Task: Create a due date automation trigger when advanced on, on the tuesday of the week before a card is due add content without an empty description at 11:00 AM.
Action: Mouse moved to (1364, 105)
Screenshot: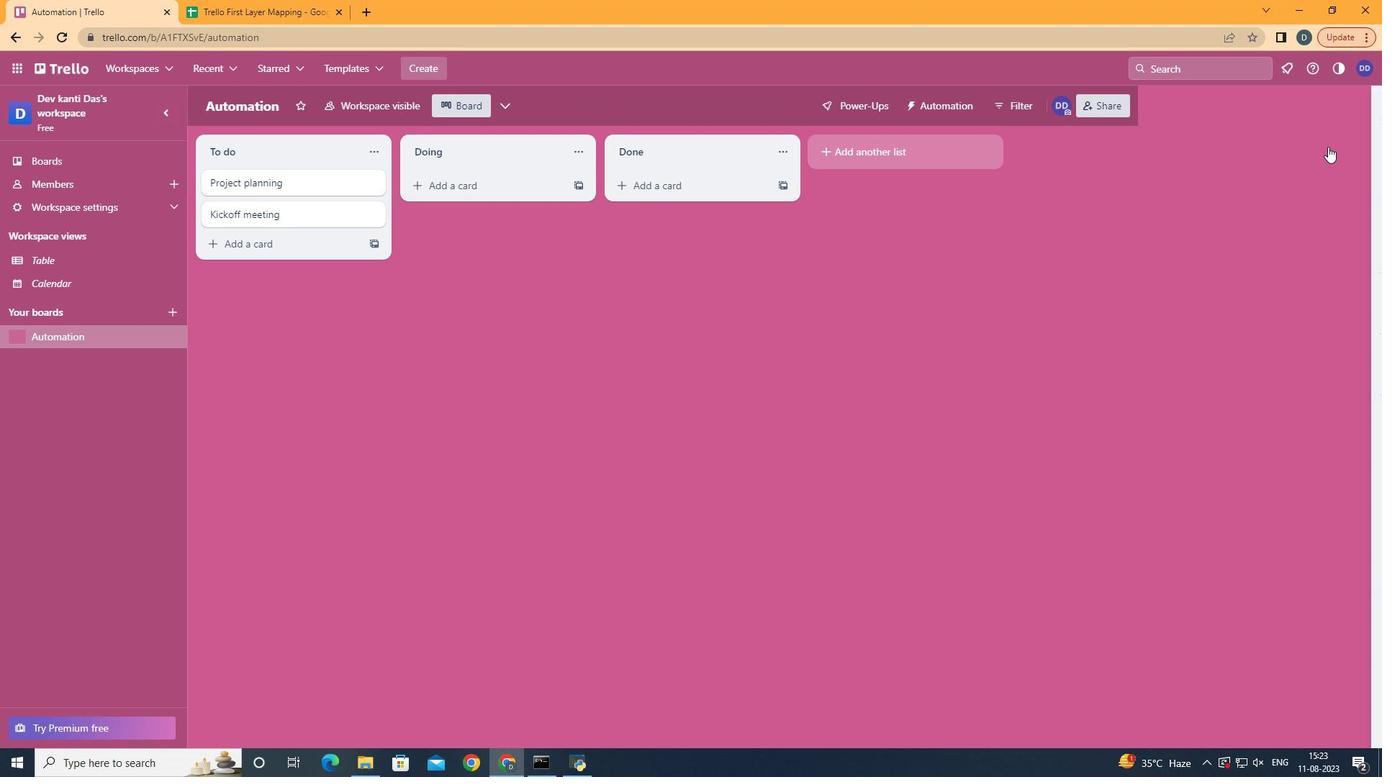 
Action: Mouse pressed left at (1364, 105)
Screenshot: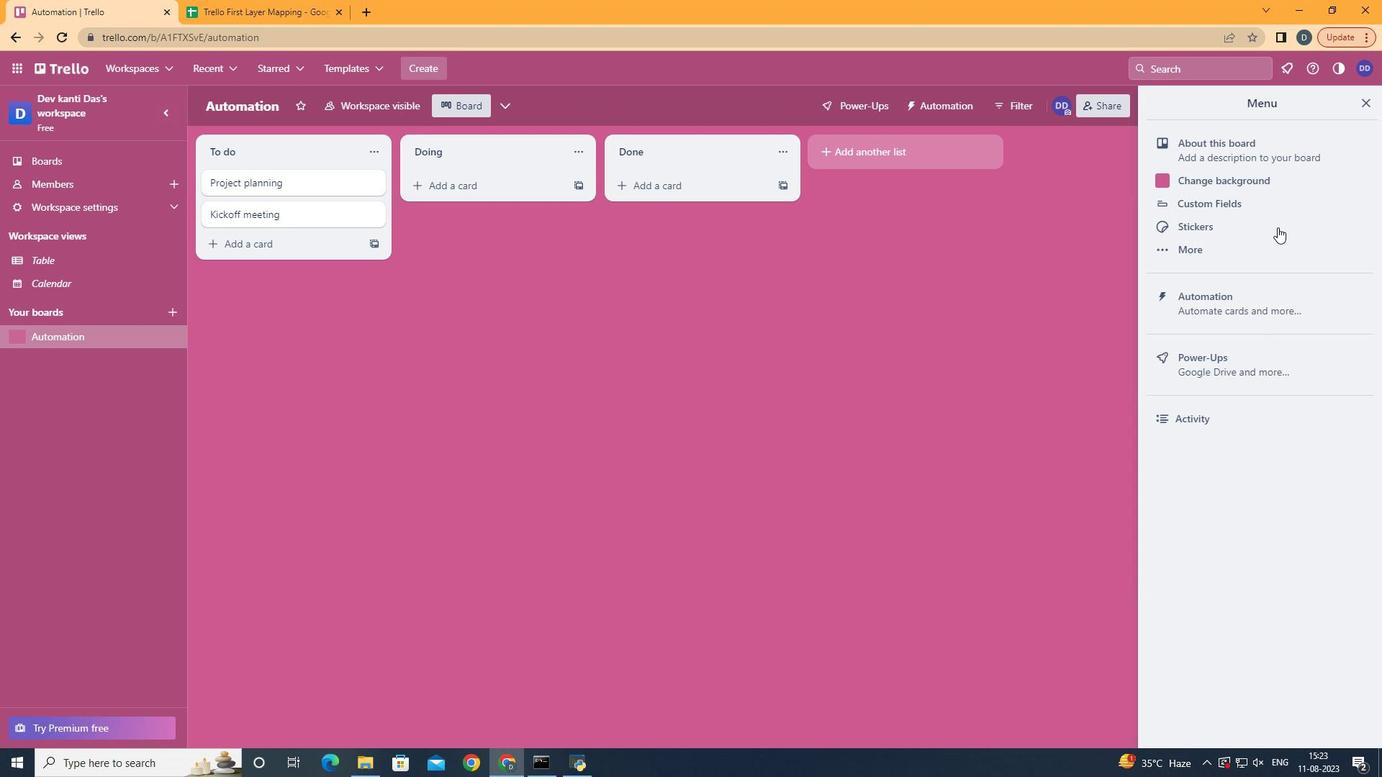 
Action: Mouse moved to (1237, 299)
Screenshot: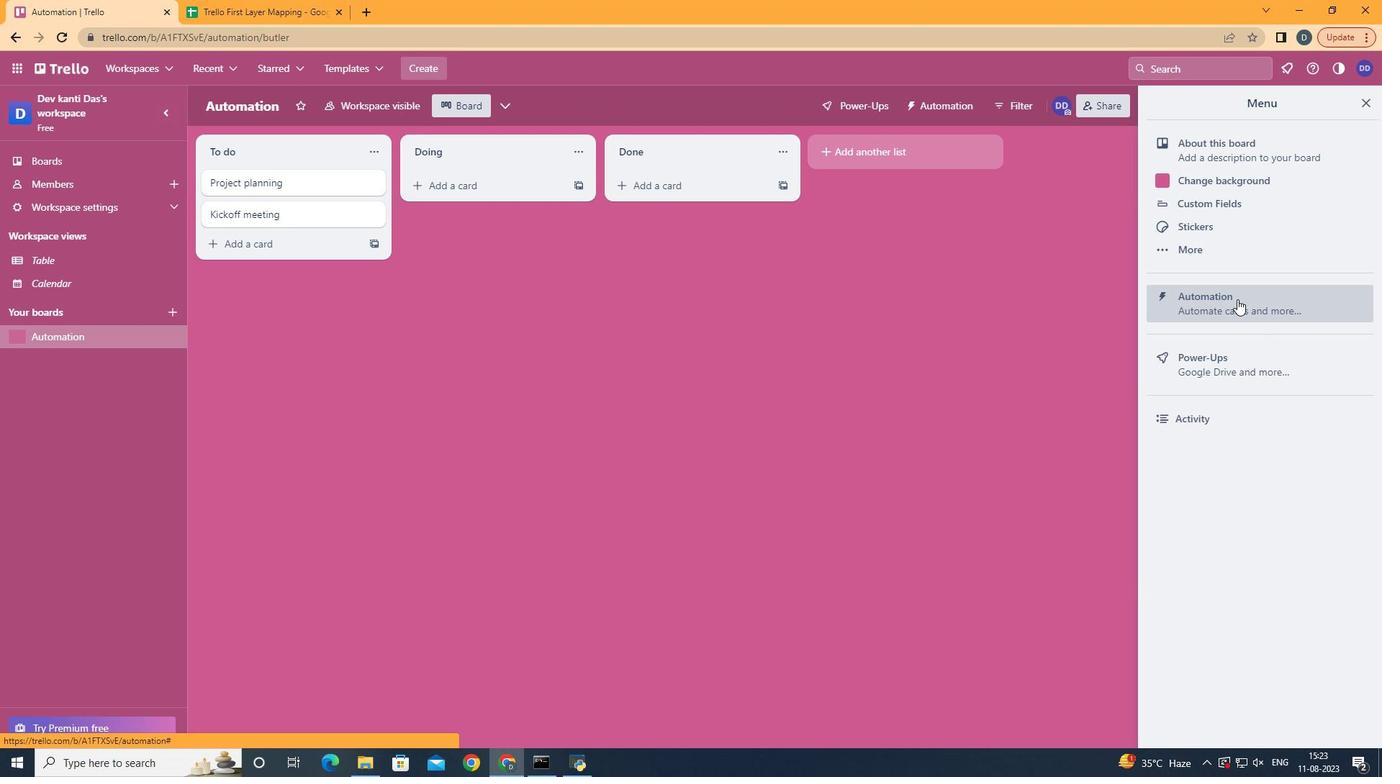 
Action: Mouse pressed left at (1237, 299)
Screenshot: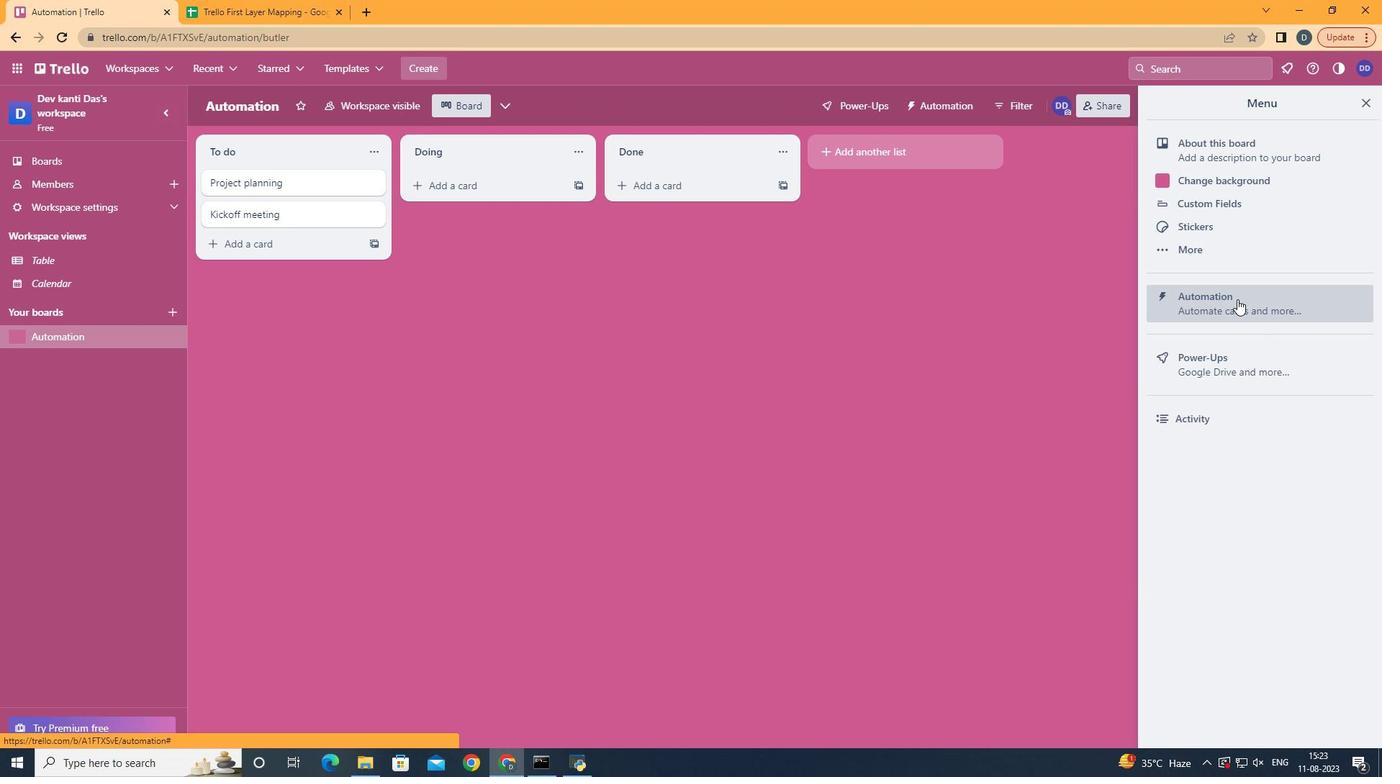 
Action: Mouse moved to (225, 284)
Screenshot: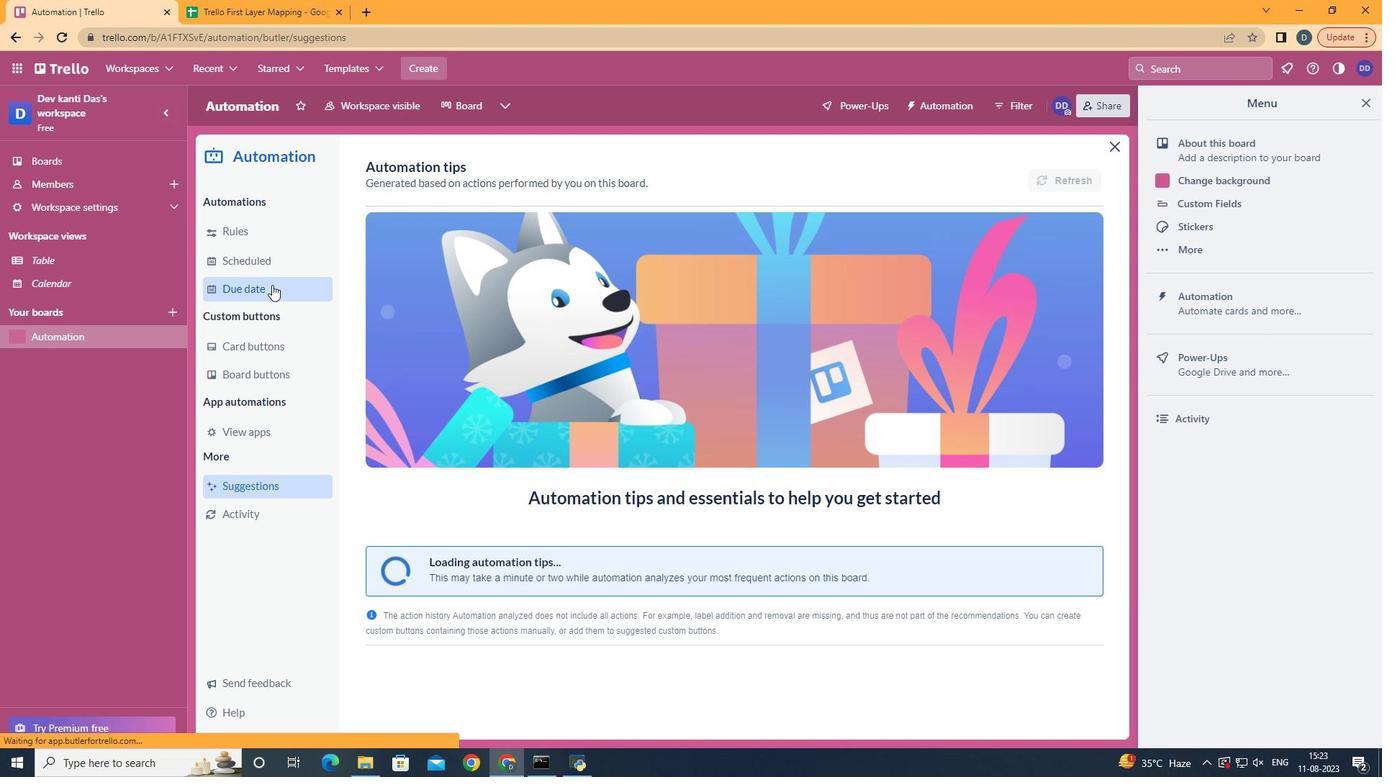 
Action: Mouse pressed left at (225, 284)
Screenshot: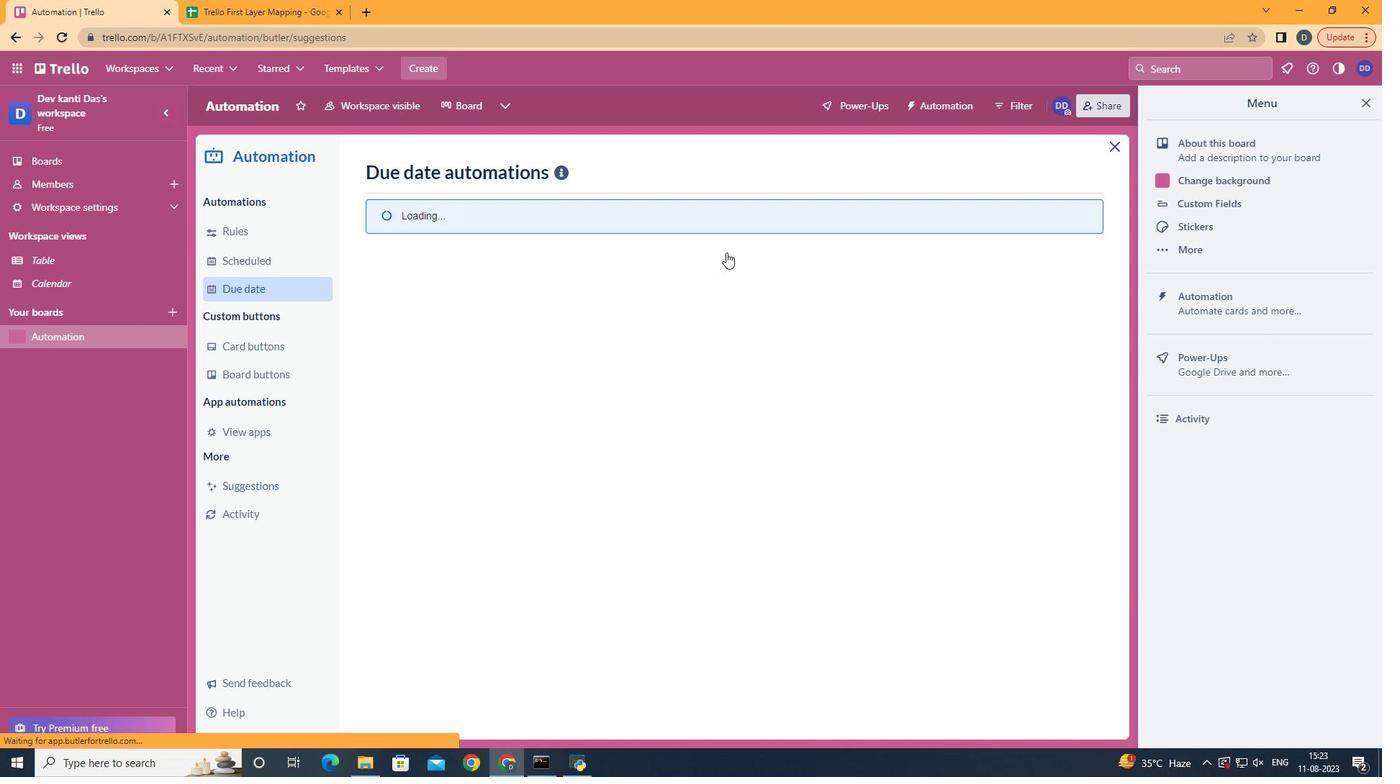 
Action: Mouse moved to (989, 174)
Screenshot: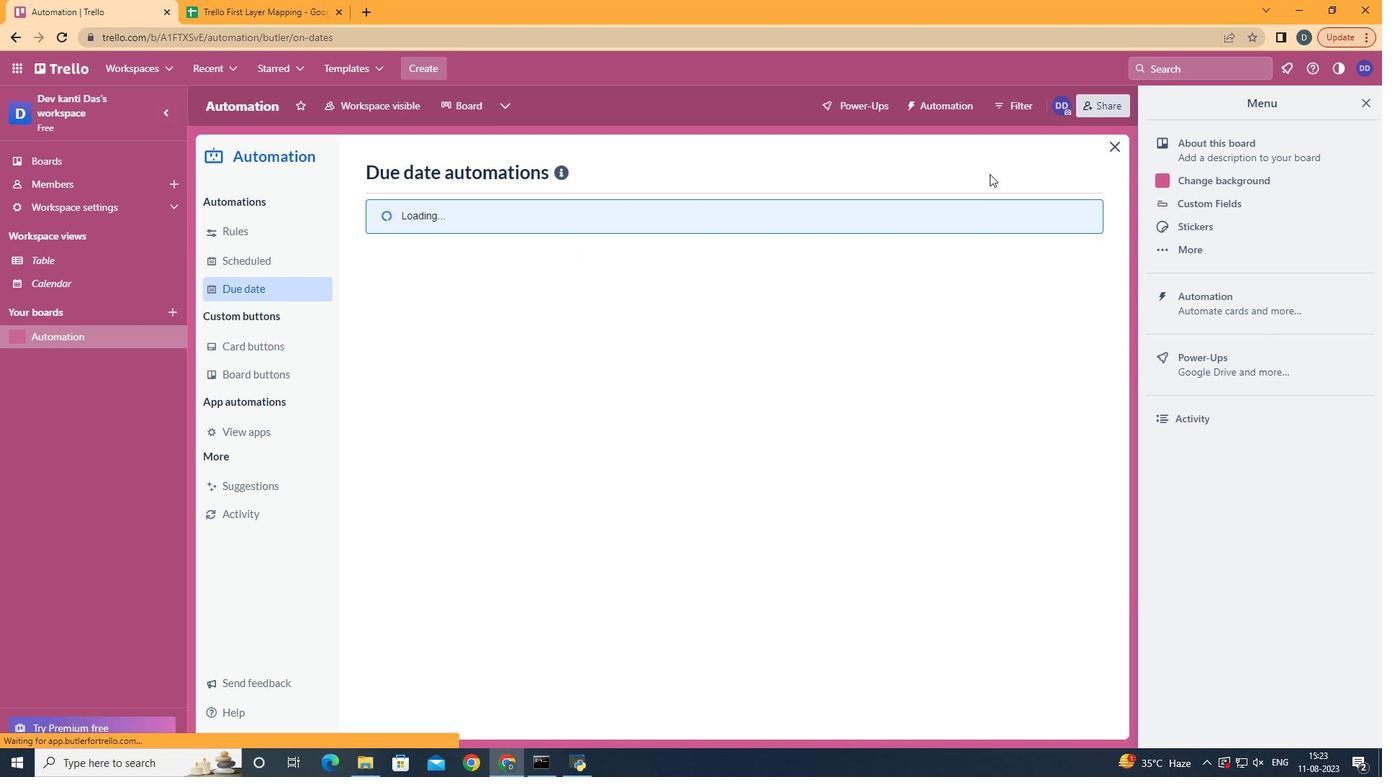 
Action: Mouse pressed left at (989, 174)
Screenshot: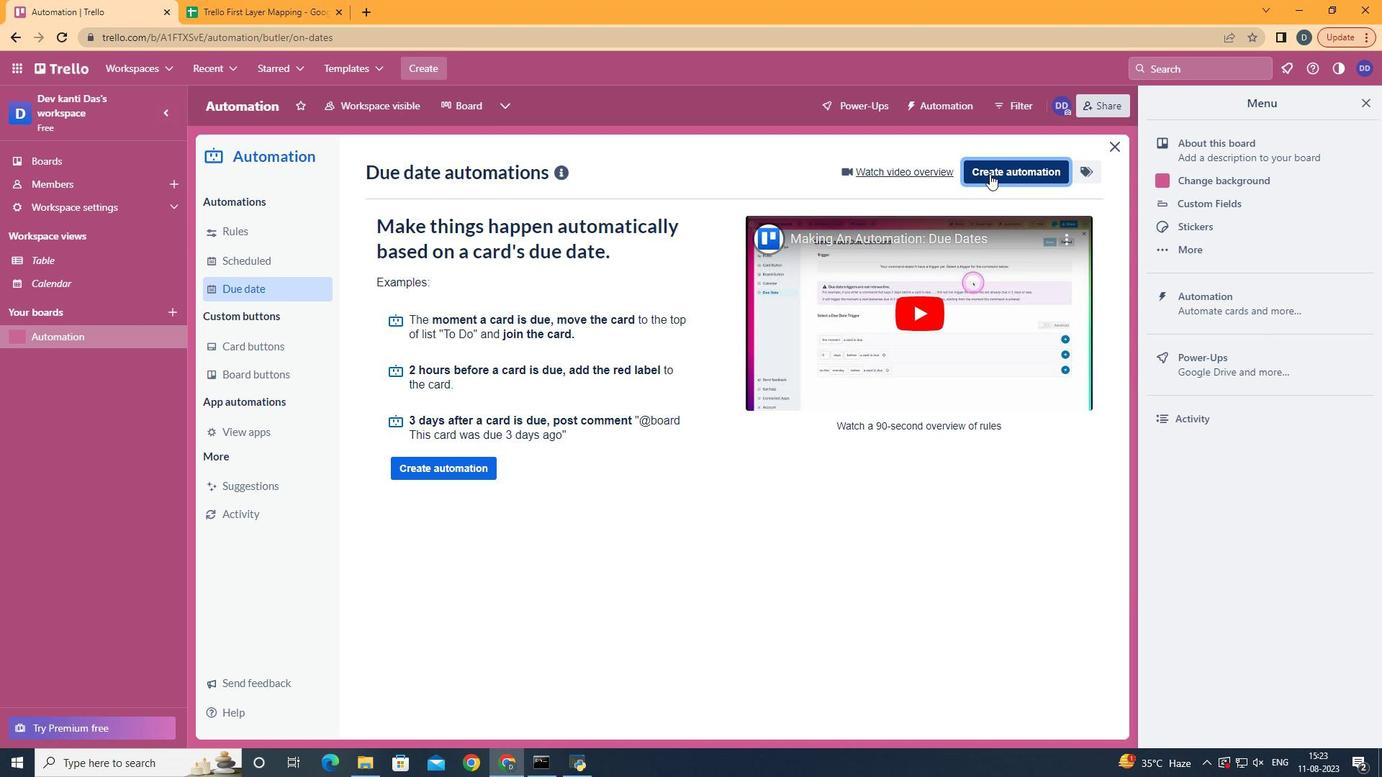 
Action: Mouse moved to (765, 311)
Screenshot: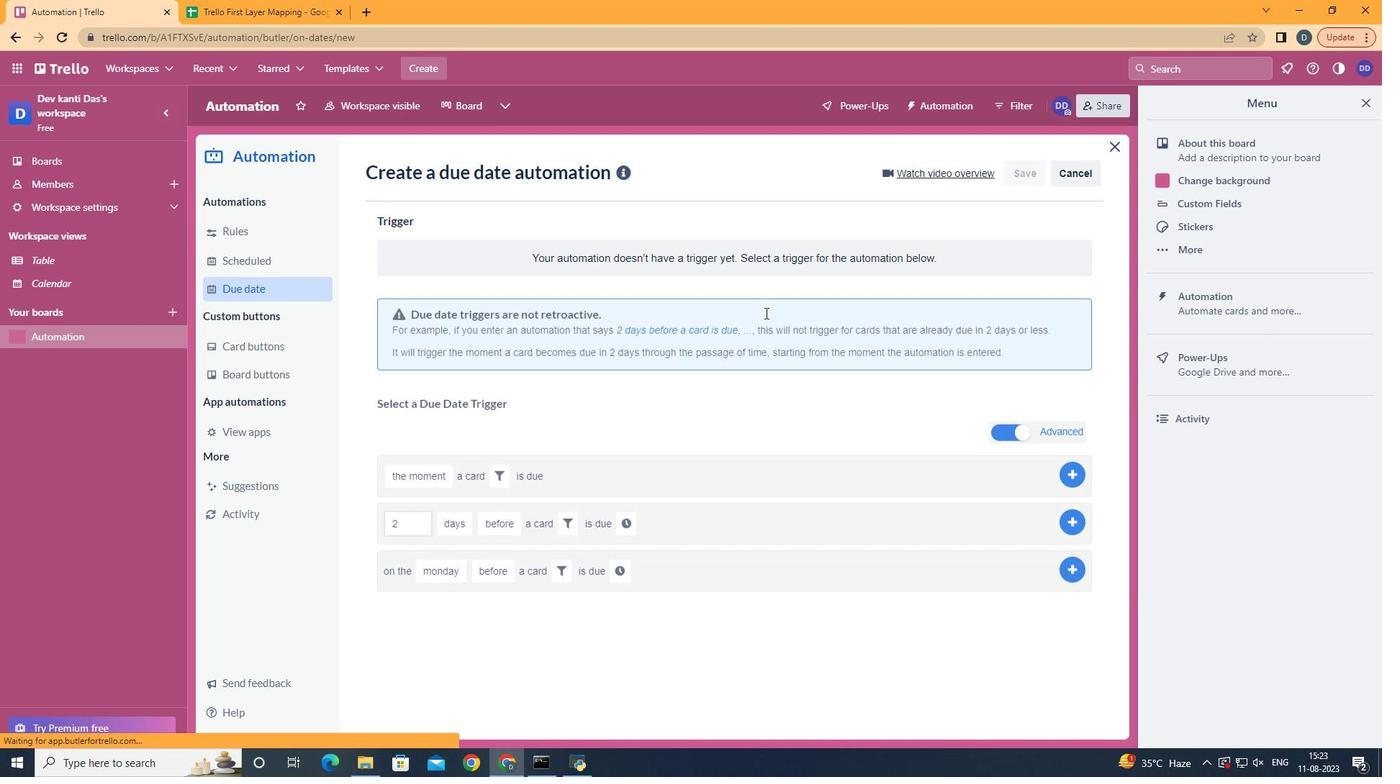 
Action: Mouse pressed left at (765, 311)
Screenshot: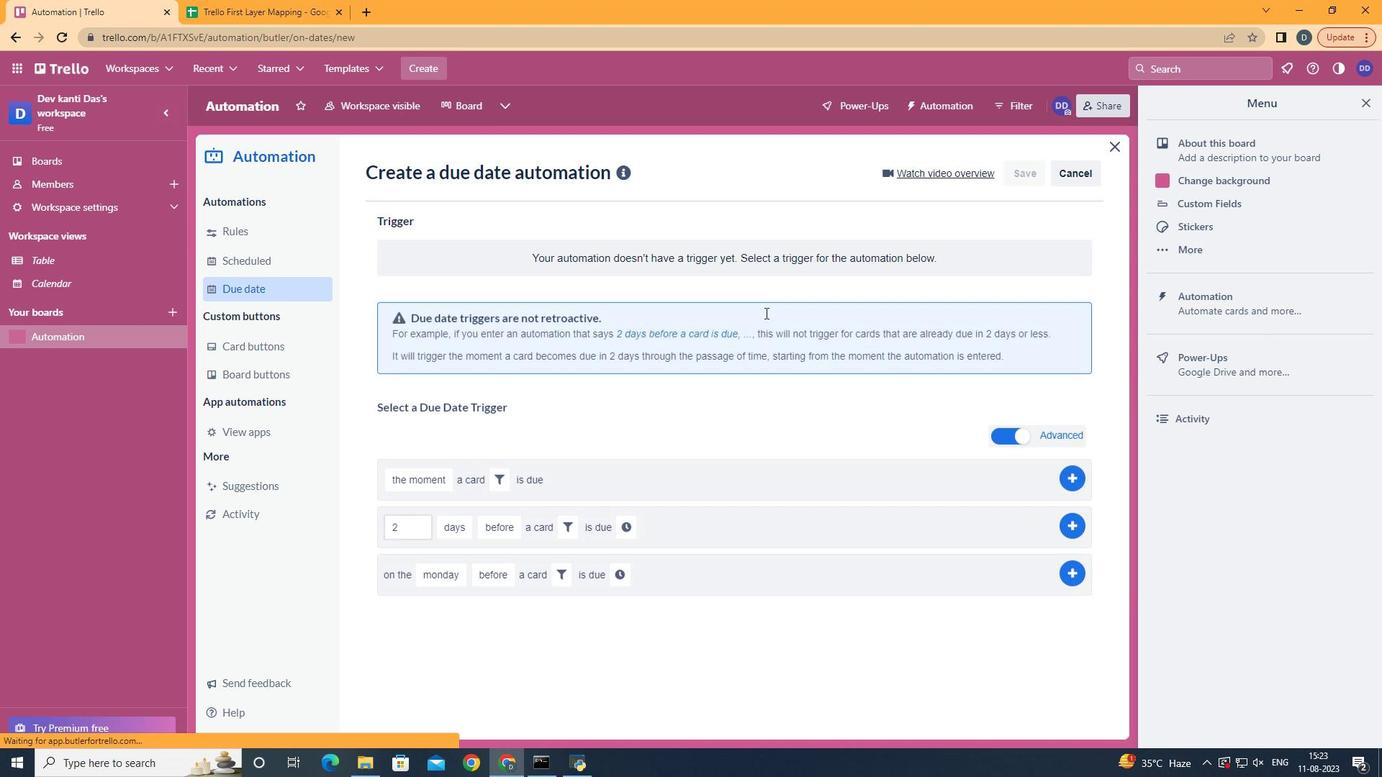 
Action: Mouse moved to (470, 395)
Screenshot: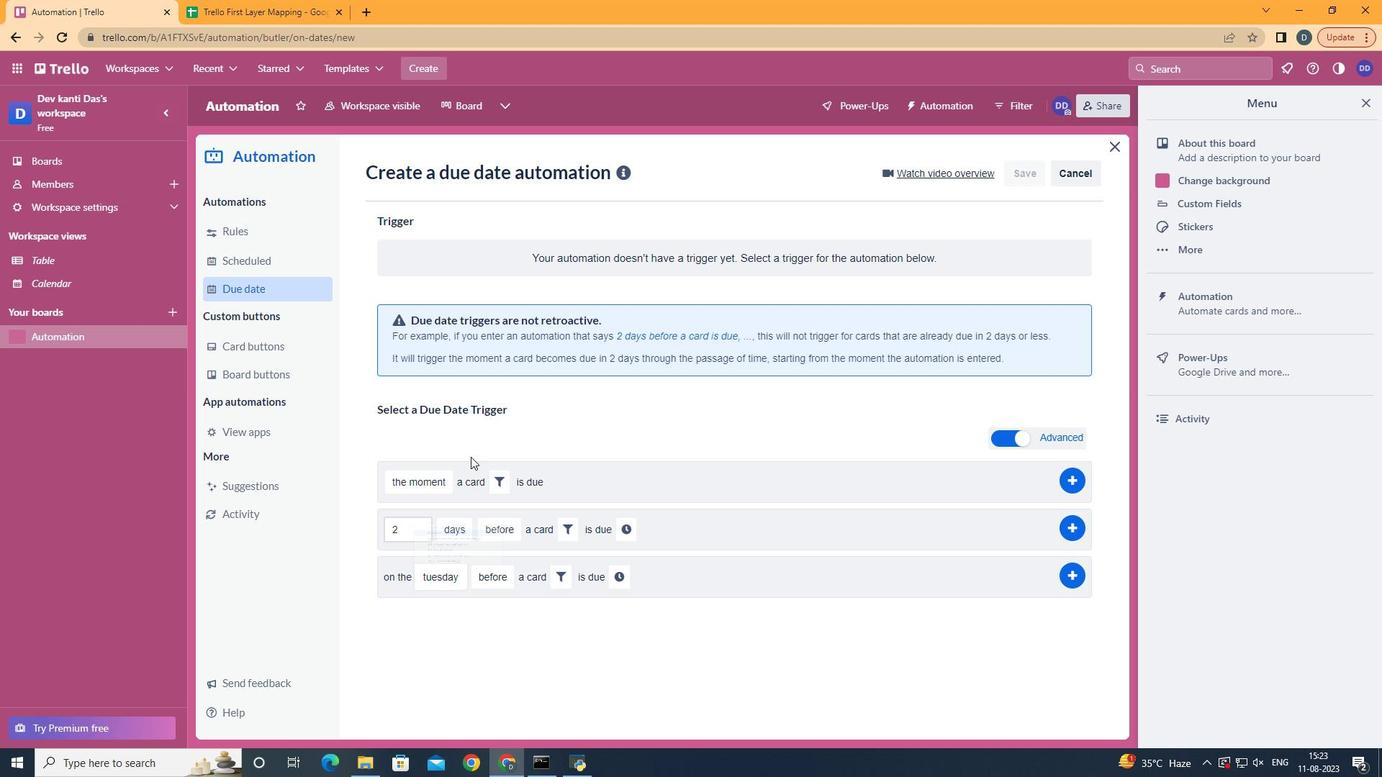 
Action: Mouse pressed left at (470, 395)
Screenshot: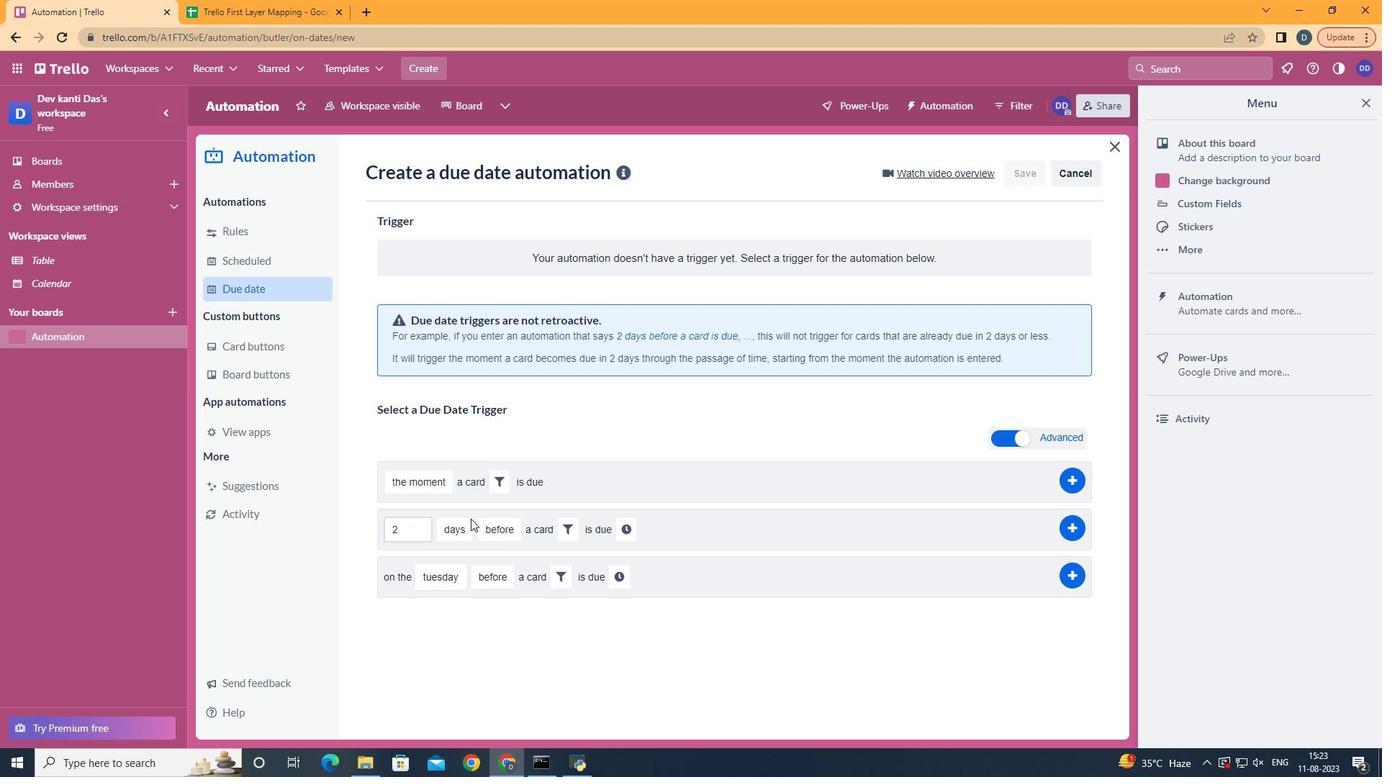 
Action: Mouse moved to (502, 688)
Screenshot: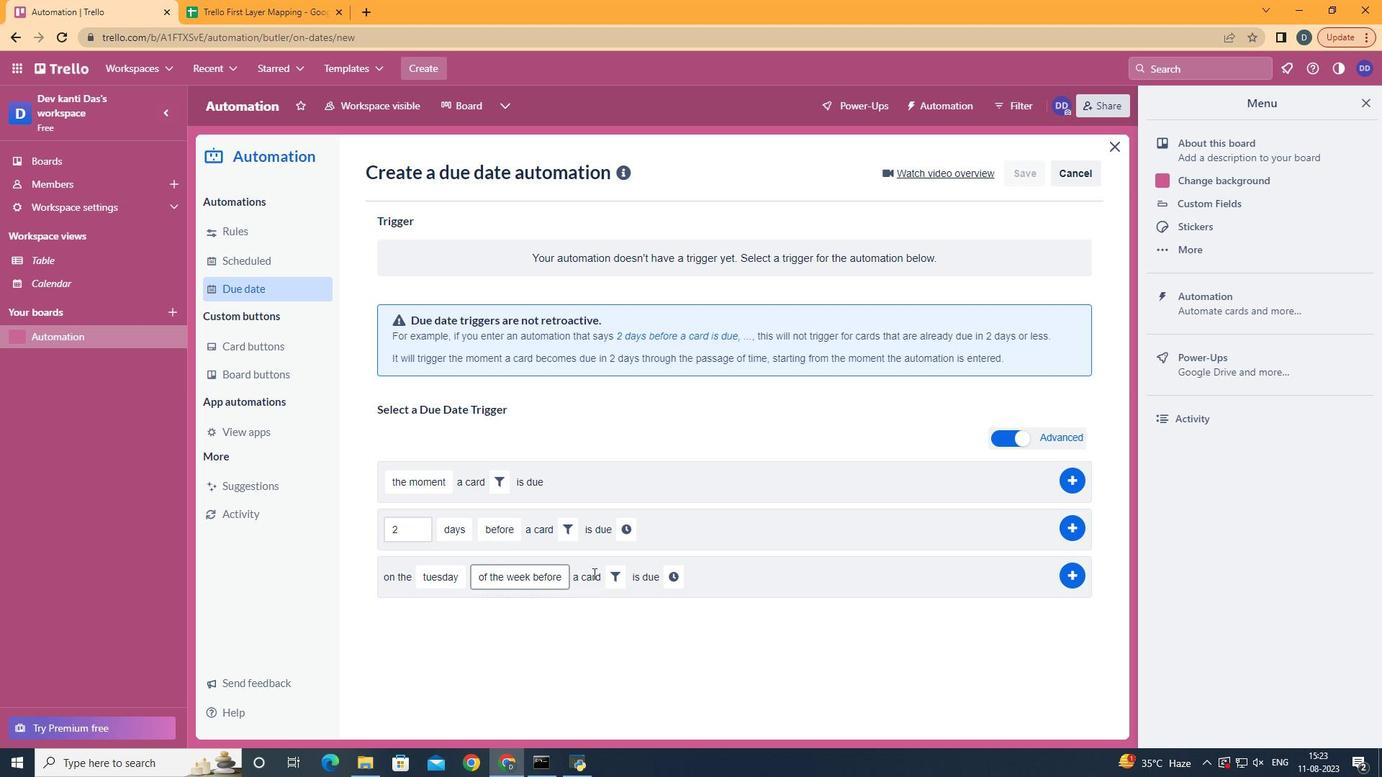 
Action: Mouse pressed left at (502, 688)
Screenshot: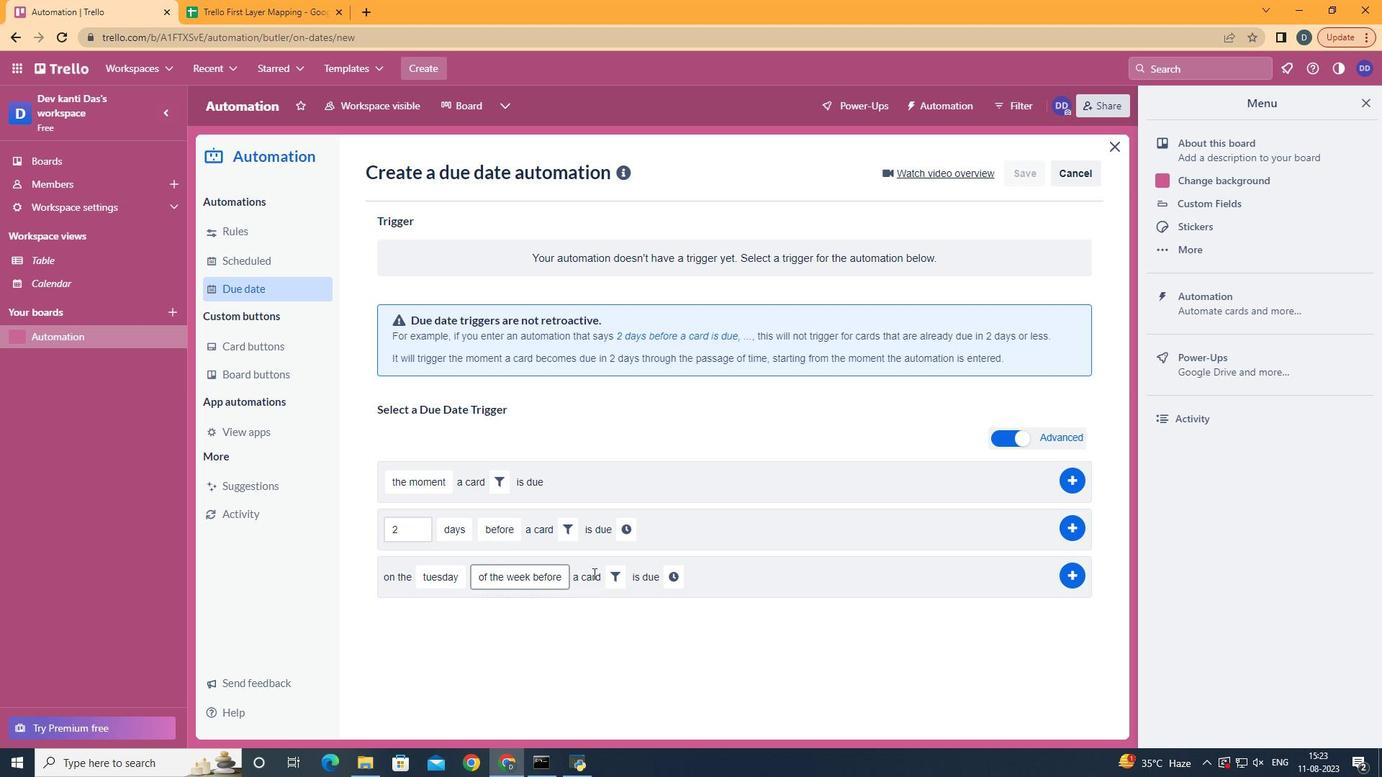 
Action: Mouse moved to (623, 580)
Screenshot: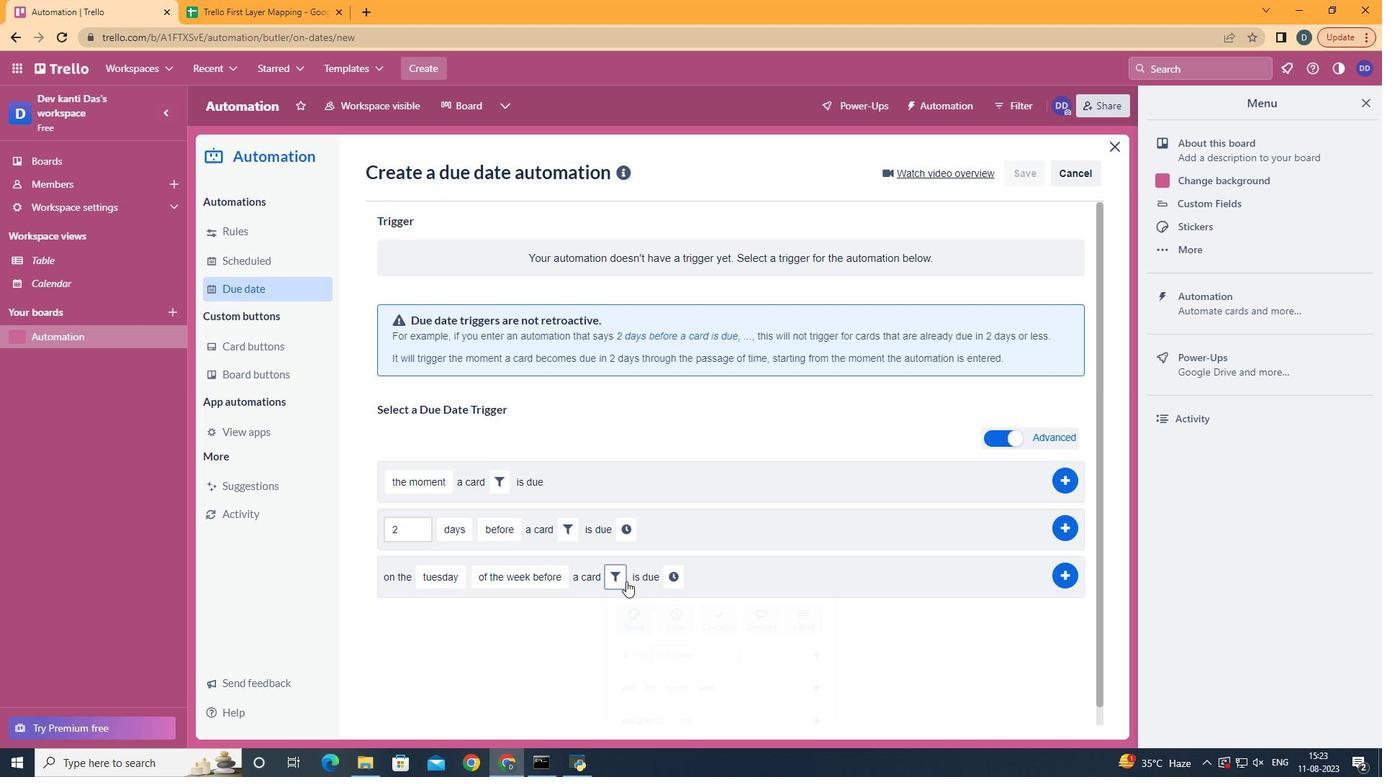 
Action: Mouse pressed left at (623, 580)
Screenshot: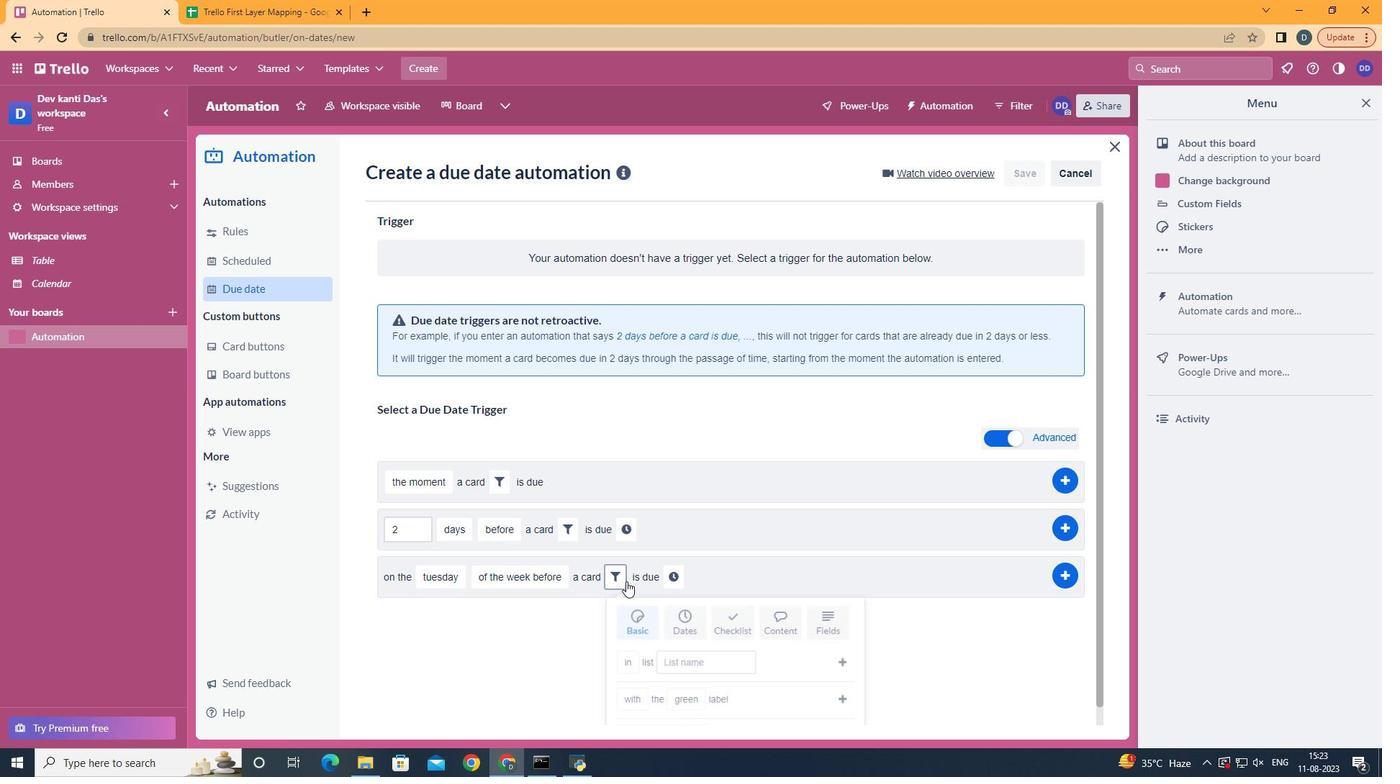 
Action: Mouse moved to (794, 625)
Screenshot: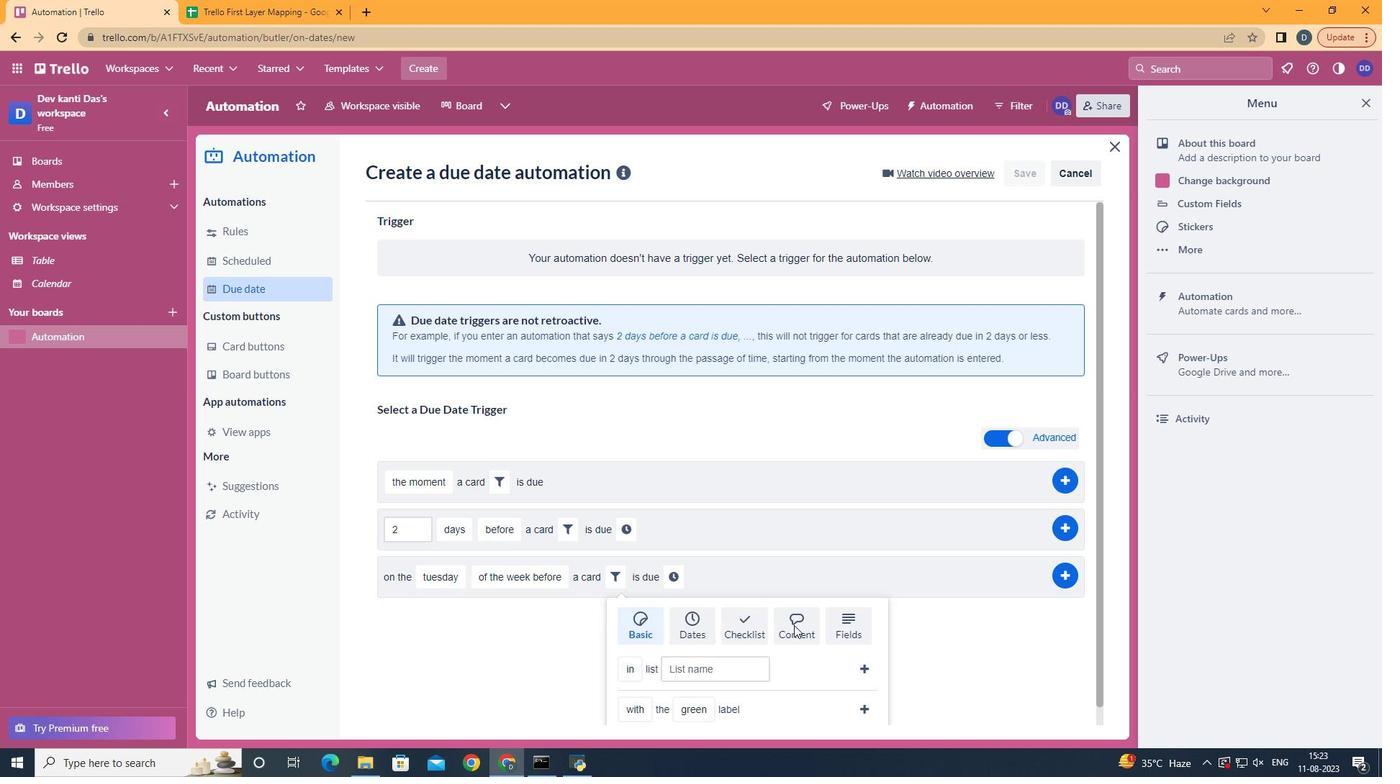 
Action: Mouse pressed left at (794, 625)
Screenshot: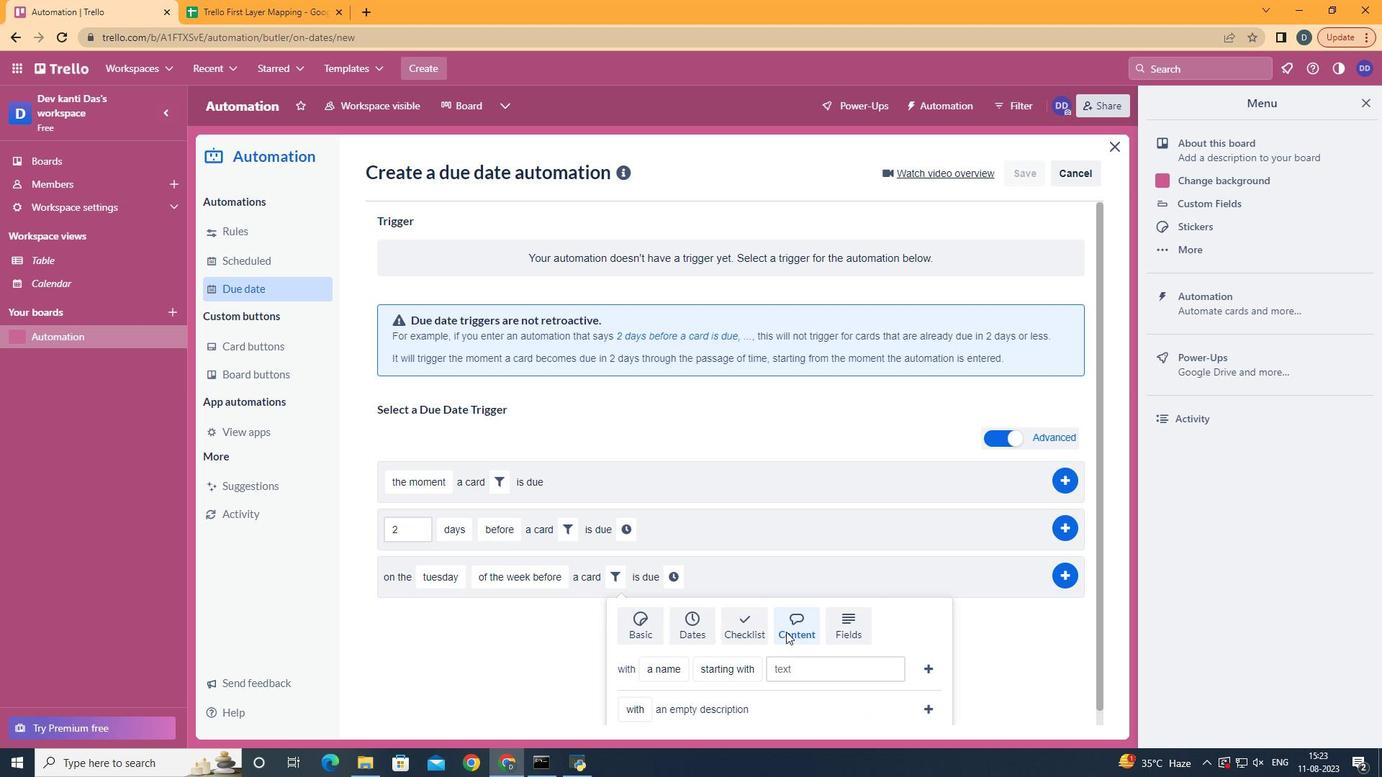 
Action: Mouse moved to (648, 690)
Screenshot: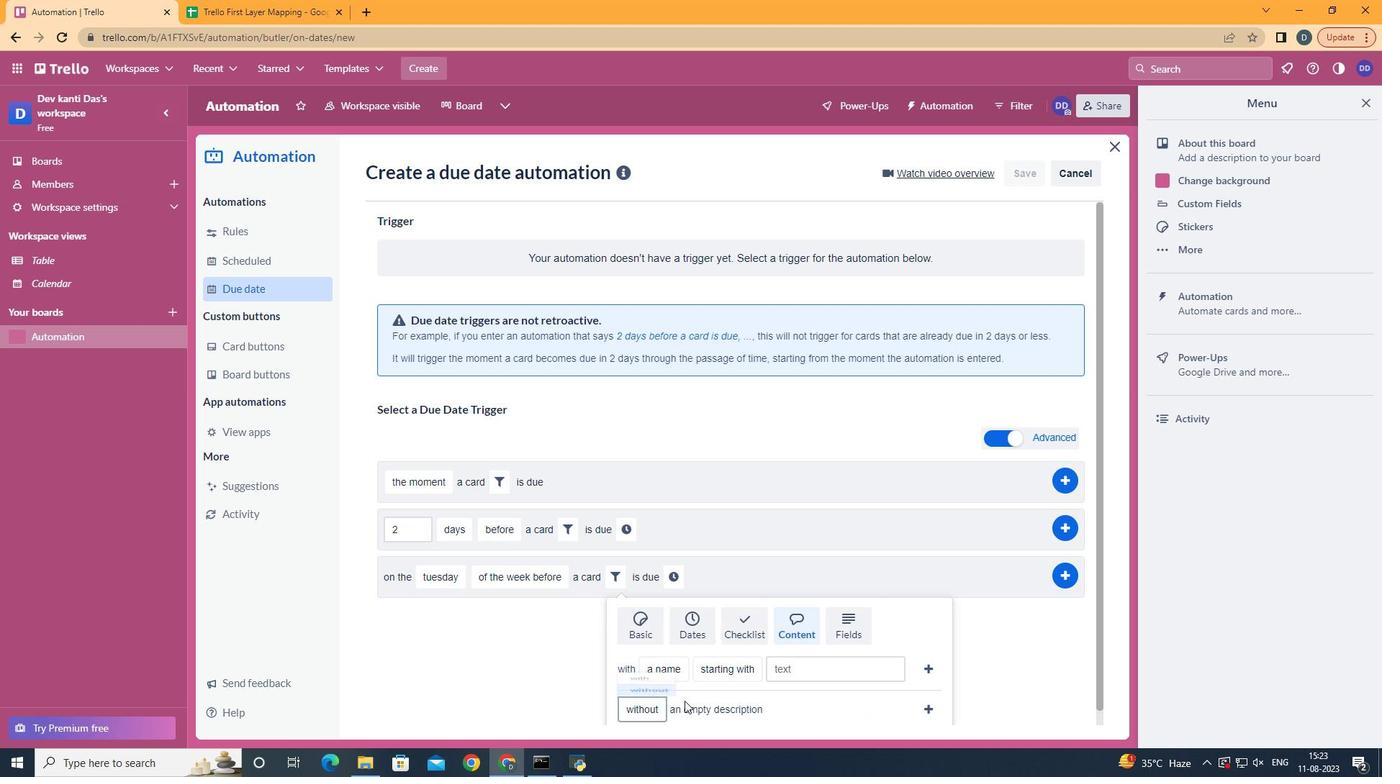 
Action: Mouse pressed left at (648, 690)
Screenshot: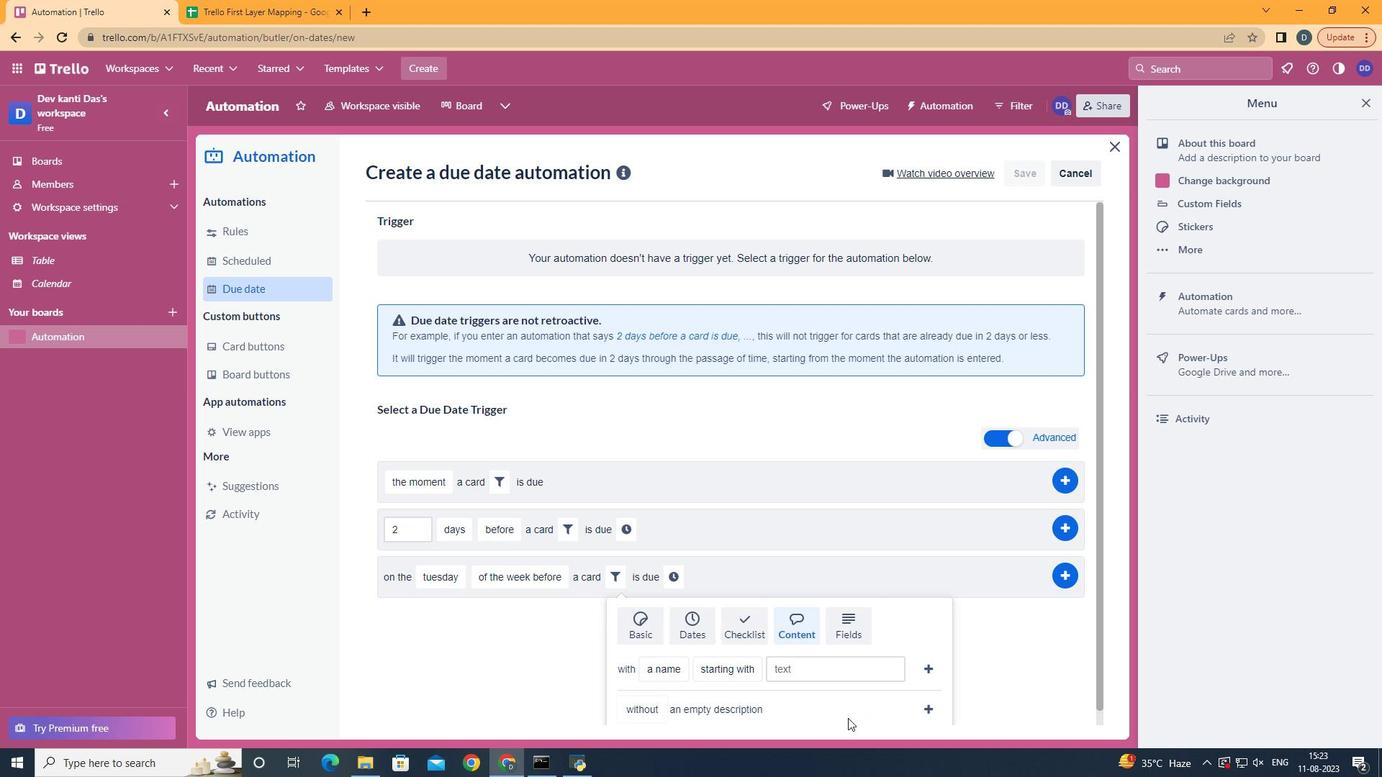 
Action: Mouse moved to (919, 711)
Screenshot: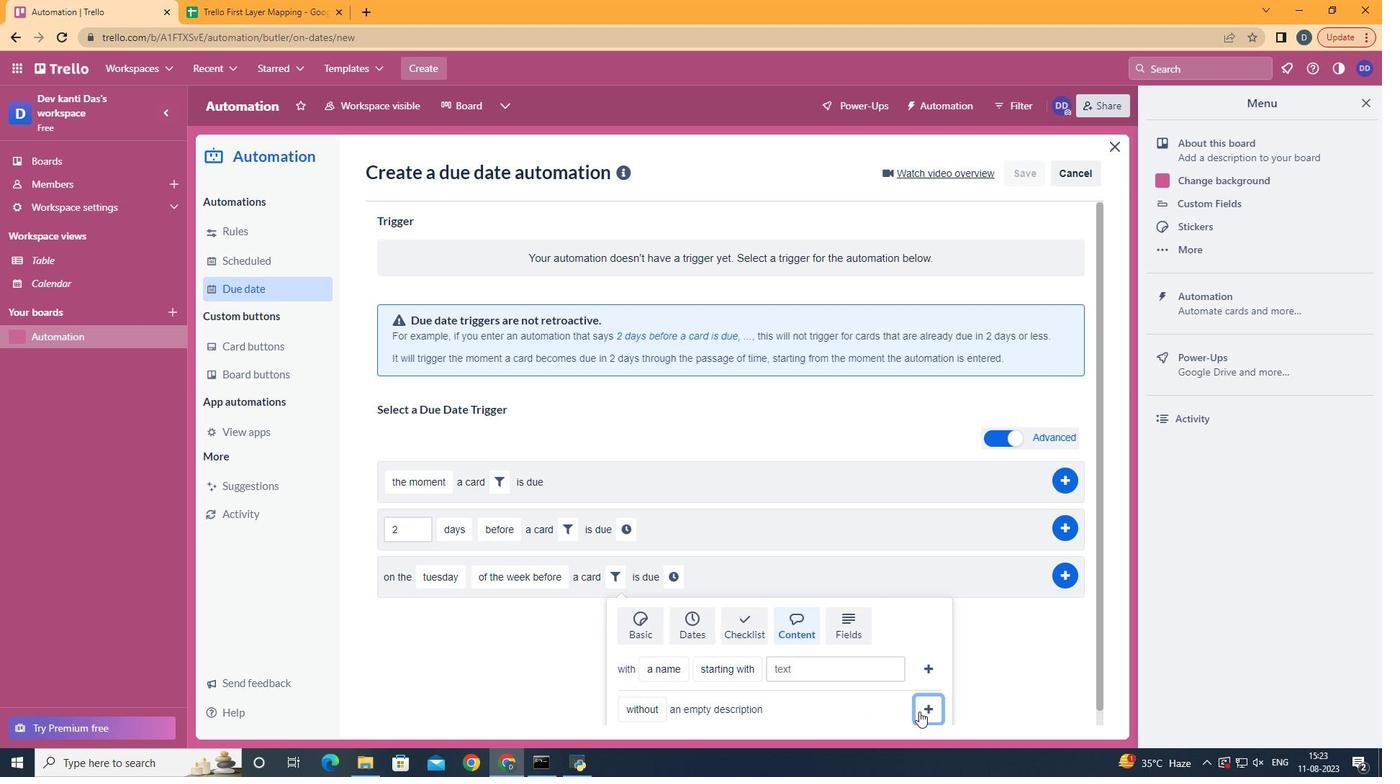 
Action: Mouse pressed left at (919, 711)
Screenshot: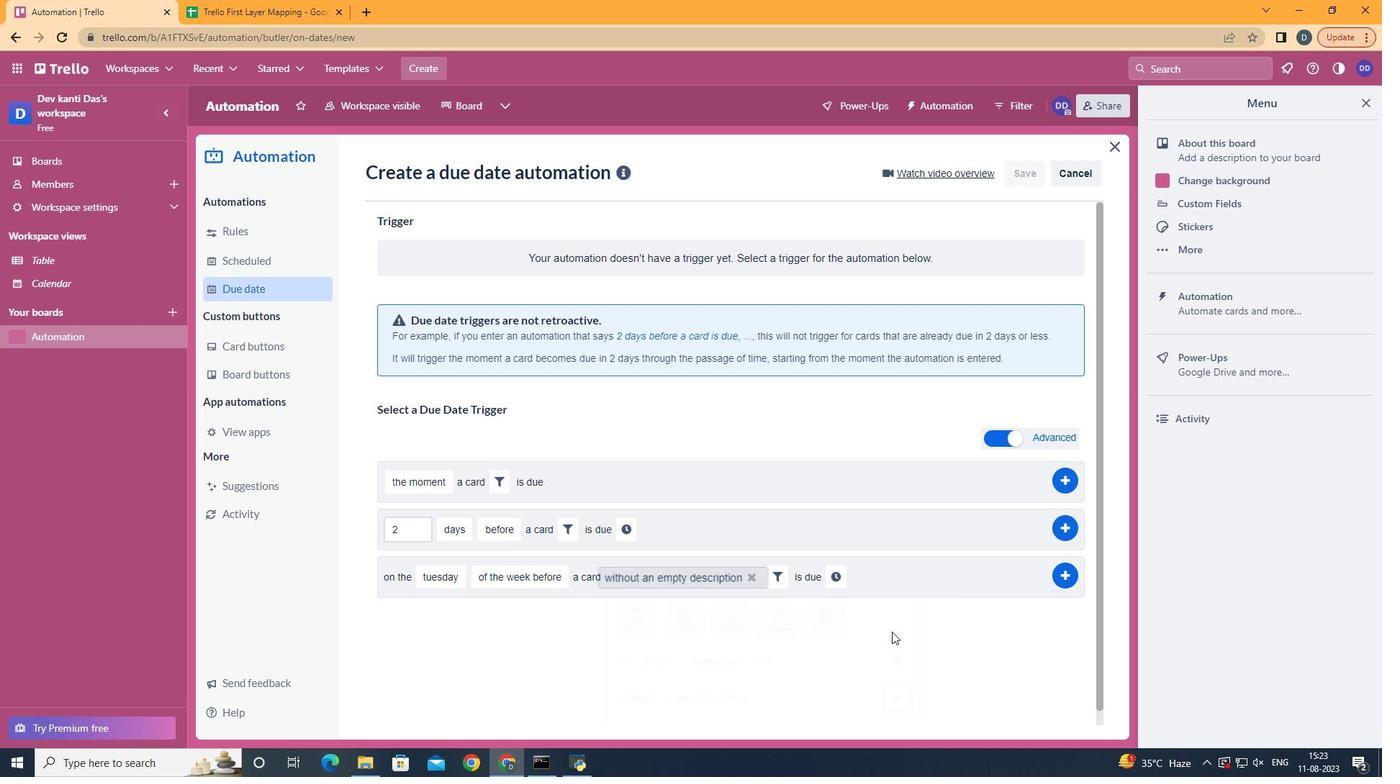 
Action: Mouse moved to (836, 585)
Screenshot: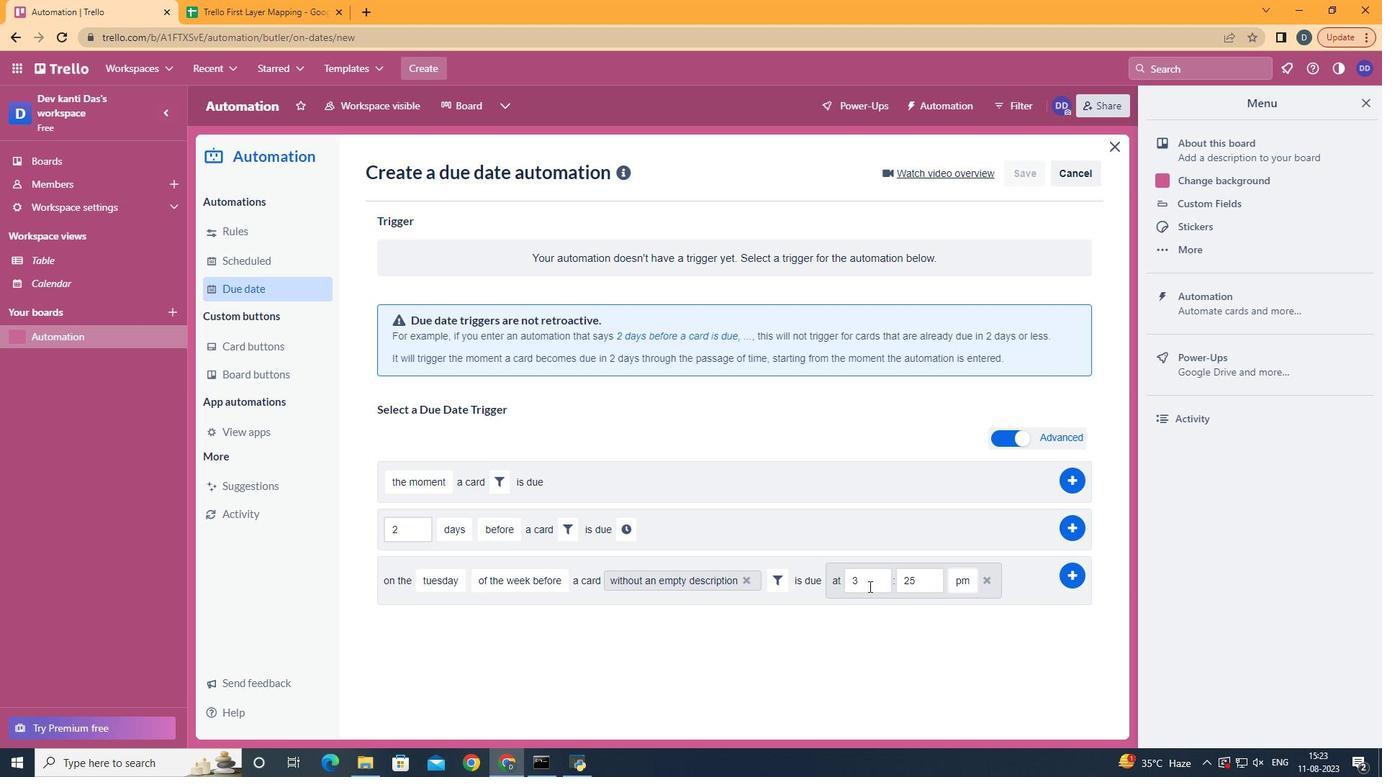 
Action: Mouse pressed left at (836, 585)
Screenshot: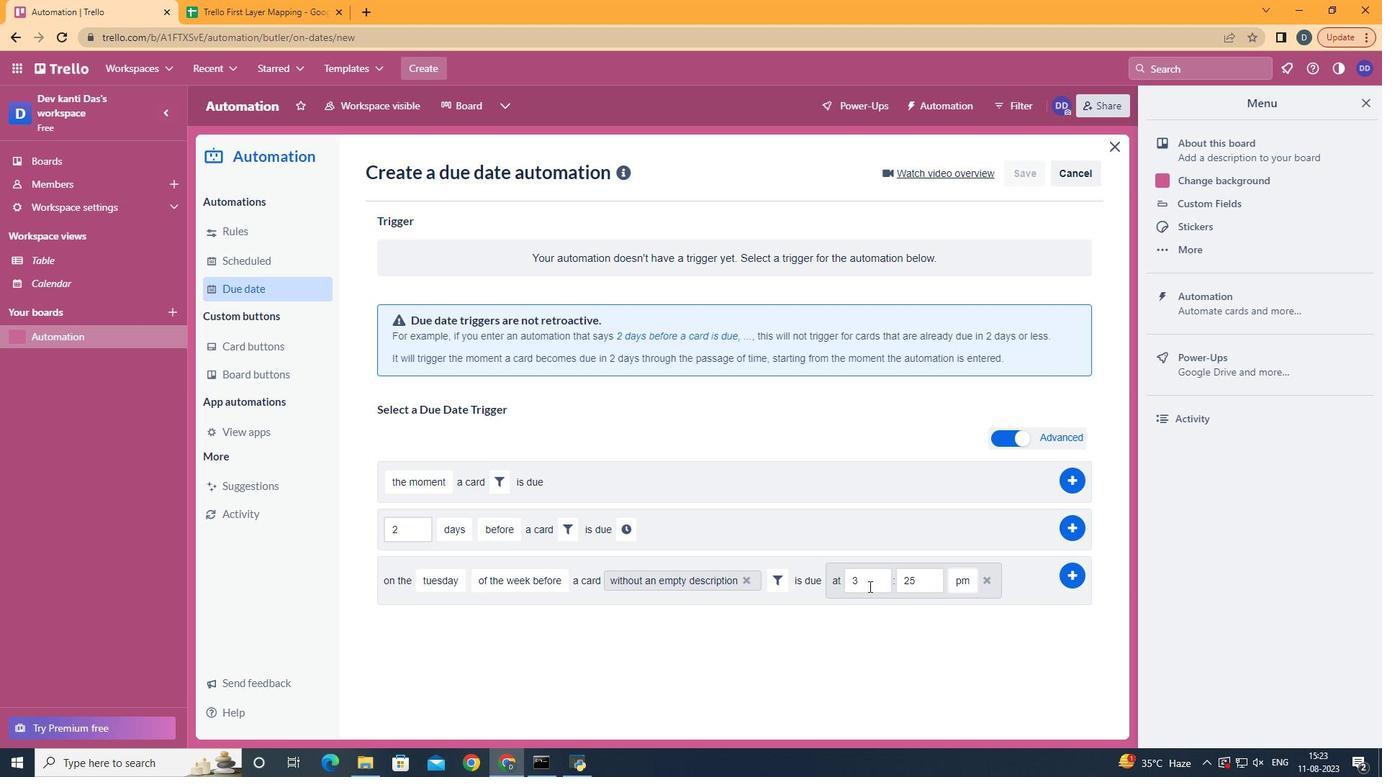 
Action: Mouse moved to (886, 587)
Screenshot: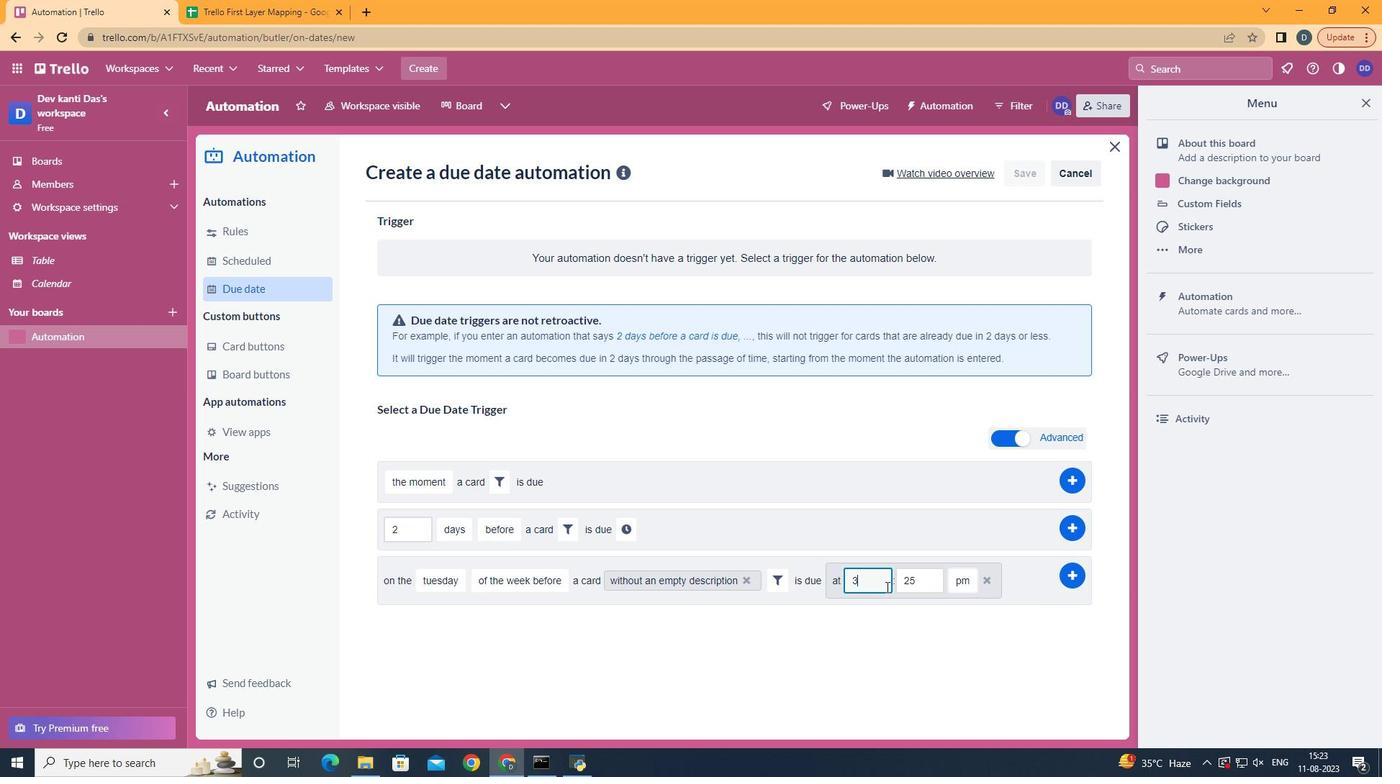 
Action: Mouse pressed left at (886, 587)
Screenshot: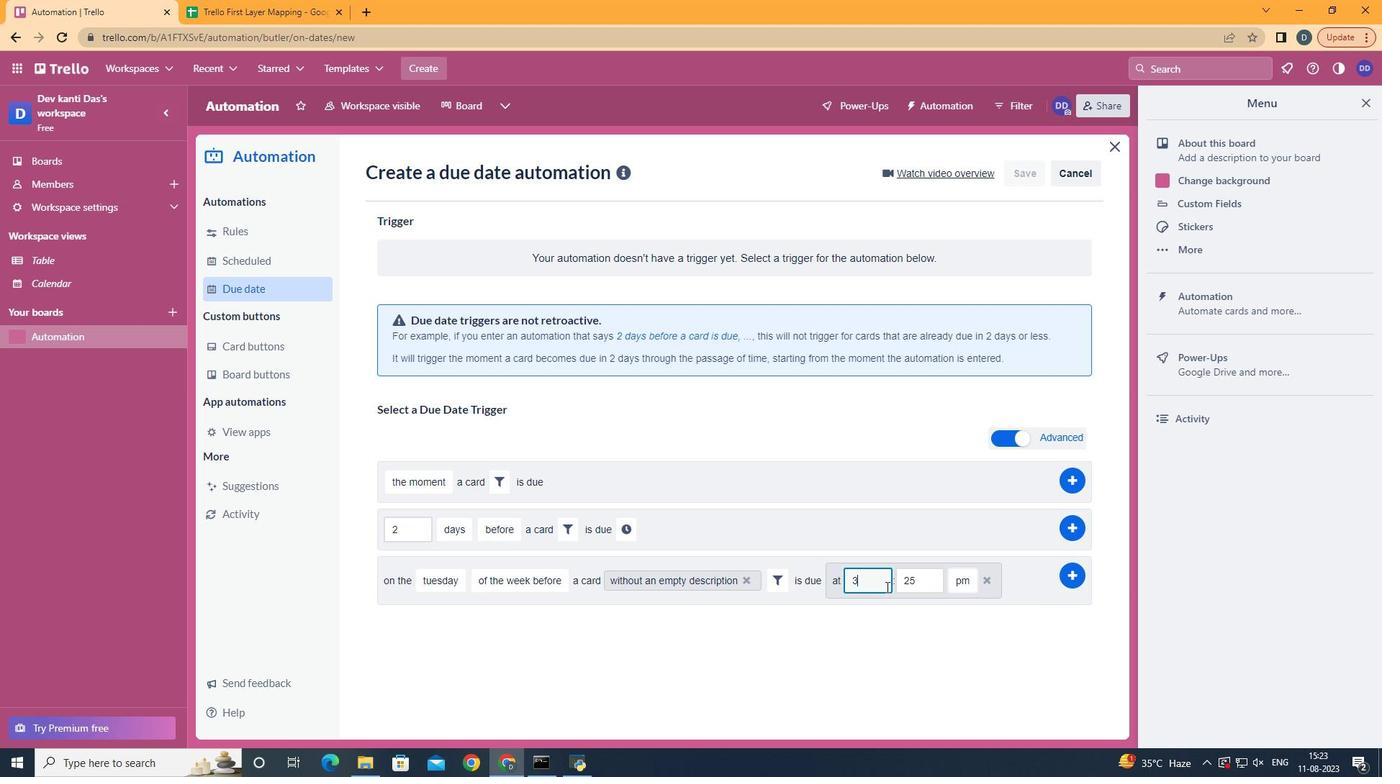 
Action: Key pressed <Key.backspace>11
Screenshot: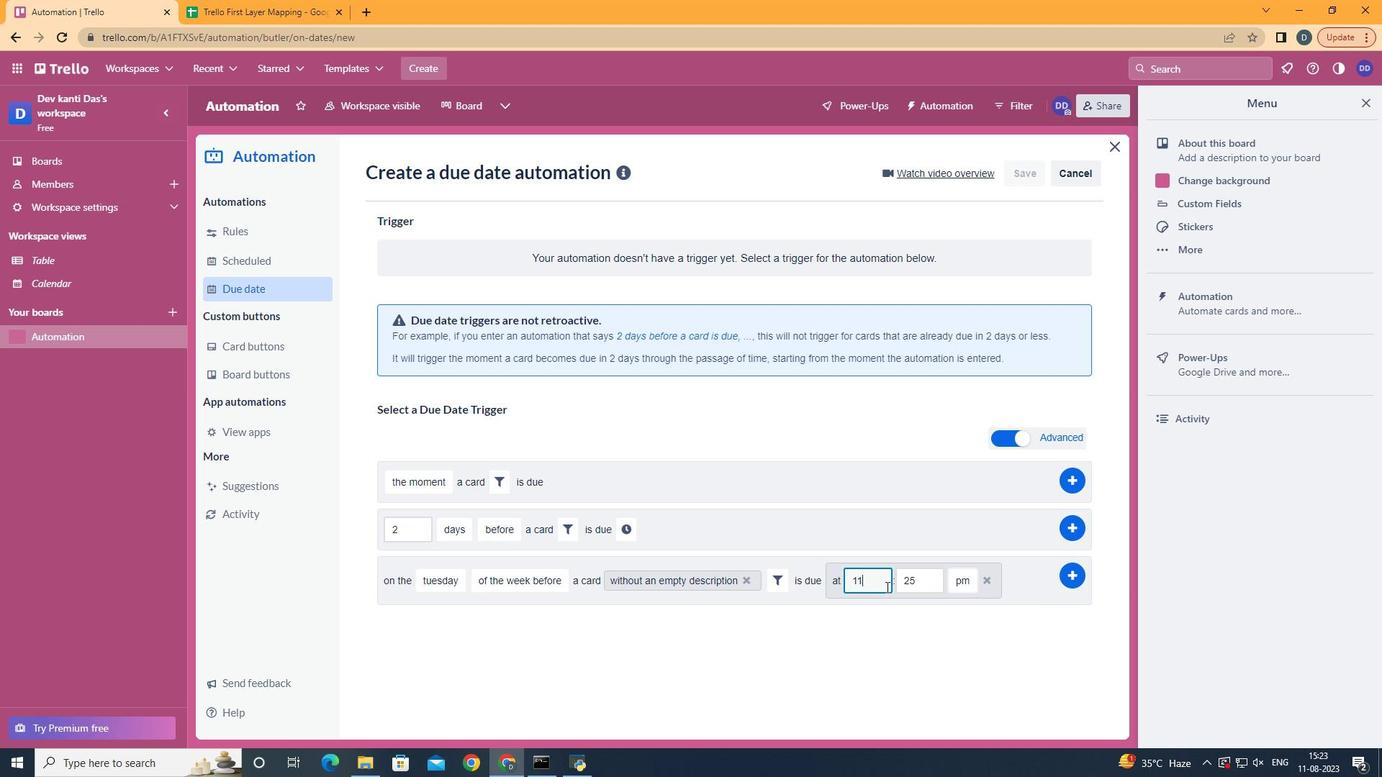 
Action: Mouse moved to (932, 577)
Screenshot: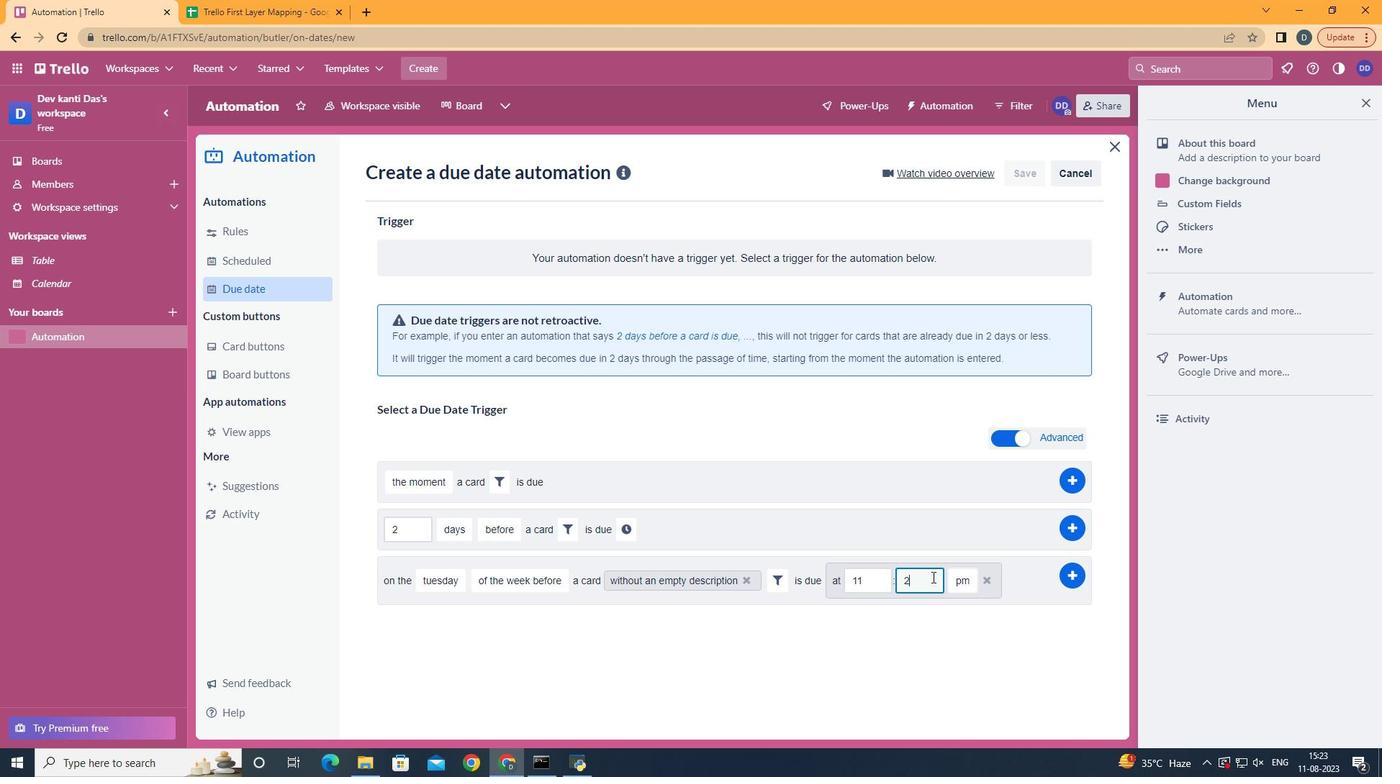 
Action: Mouse pressed left at (932, 577)
Screenshot: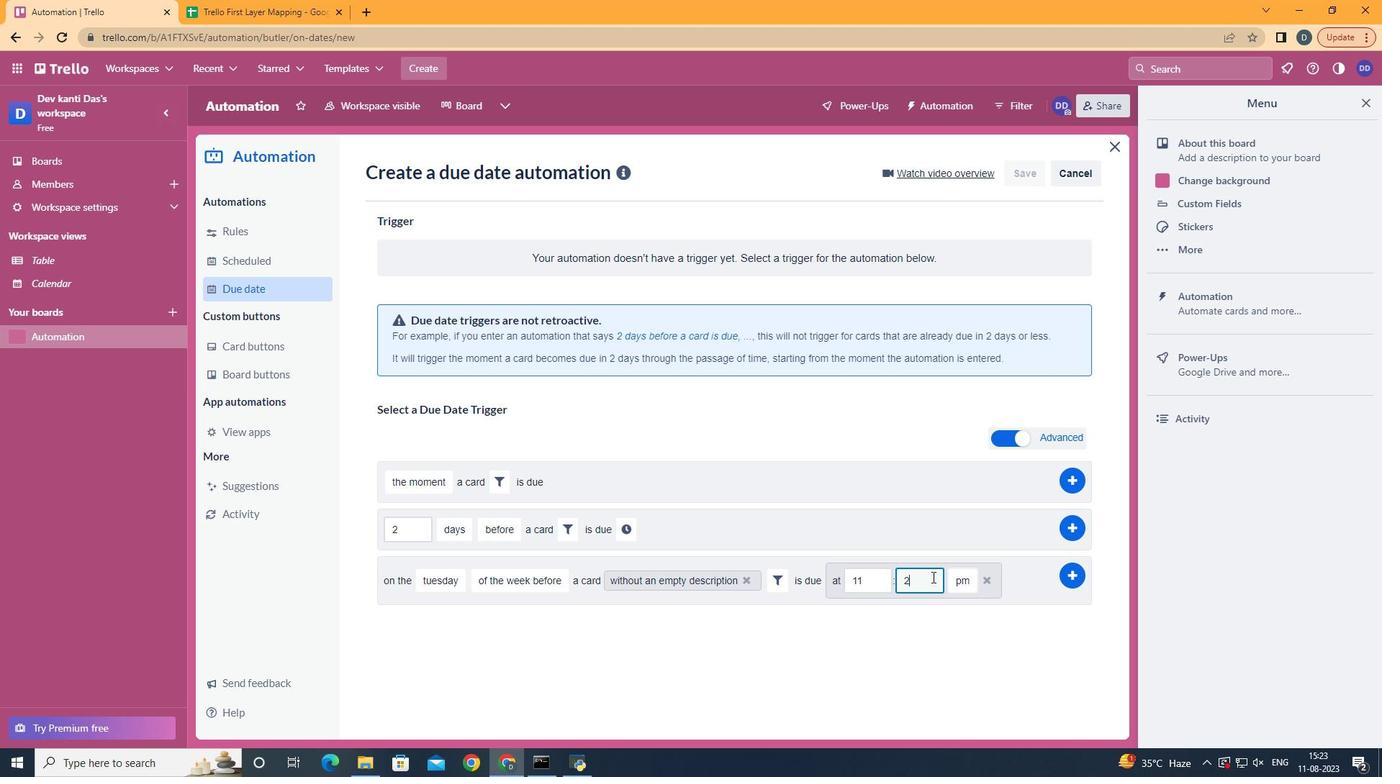 
Action: Key pressed <Key.backspace><Key.backspace>00
Screenshot: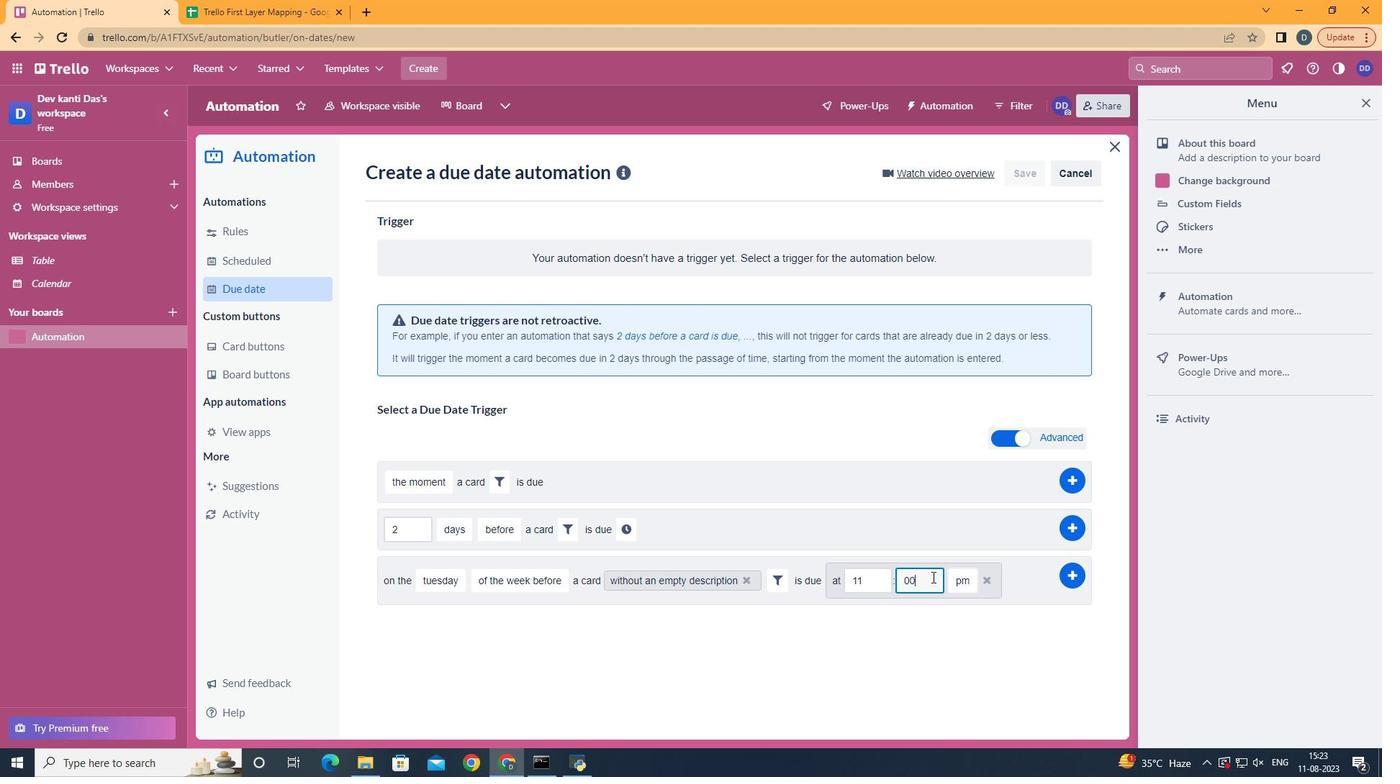 
Action: Mouse moved to (955, 601)
Screenshot: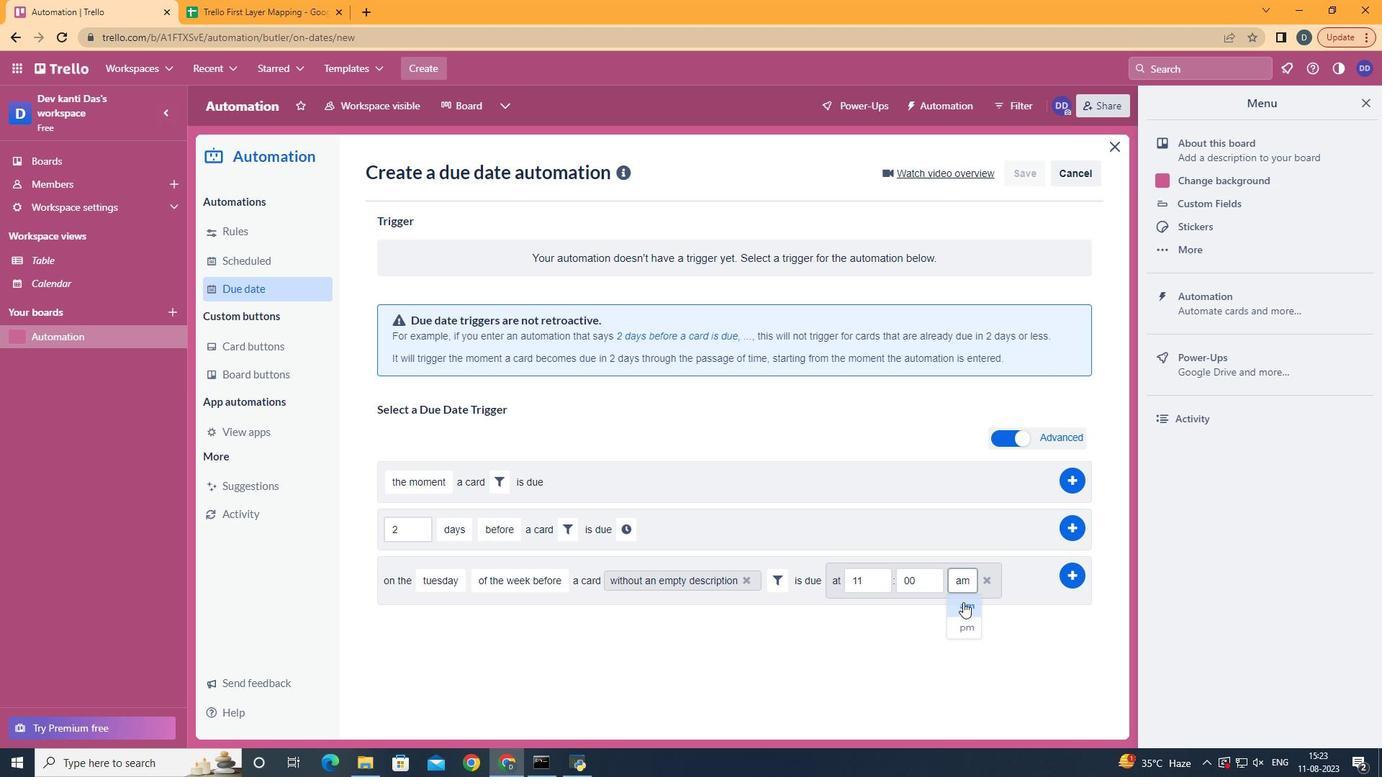 
Action: Mouse pressed left at (955, 601)
Screenshot: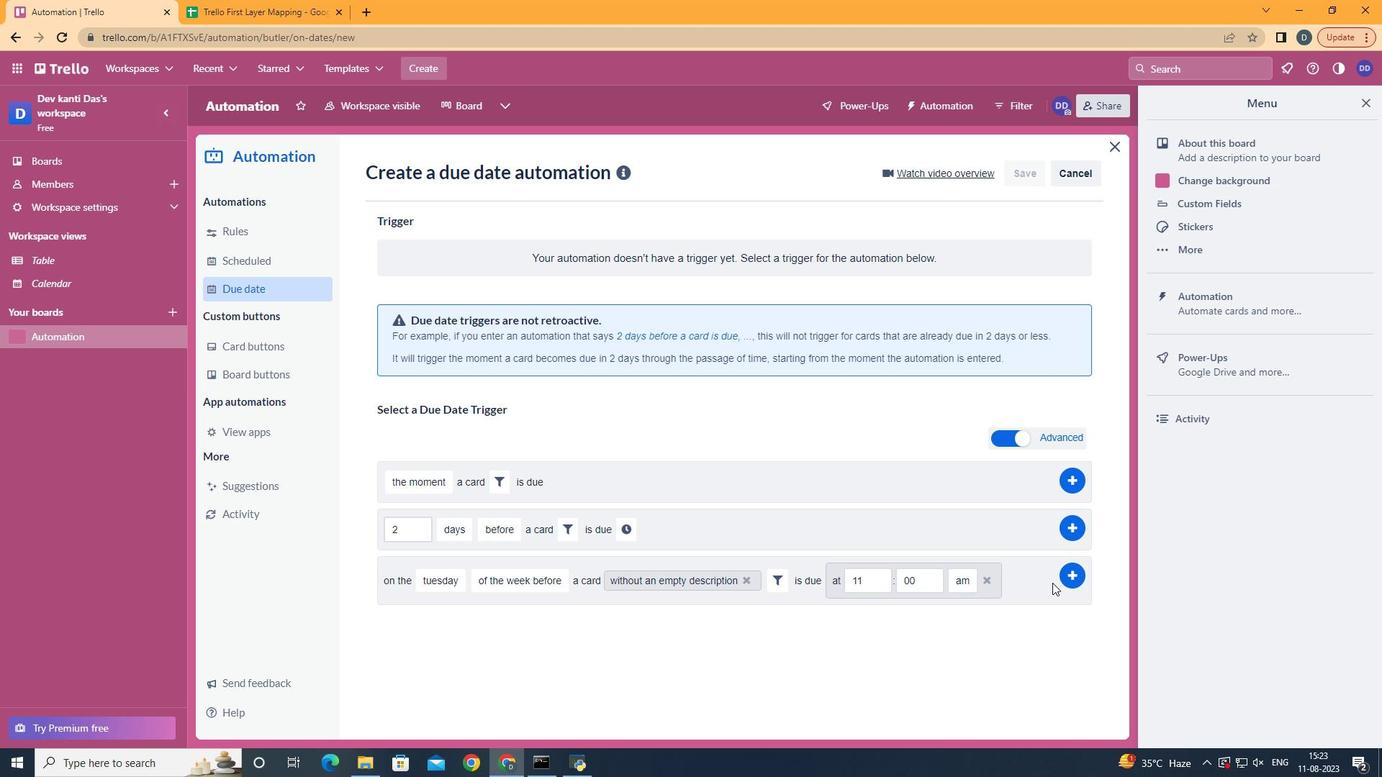 
Action: Mouse moved to (1071, 575)
Screenshot: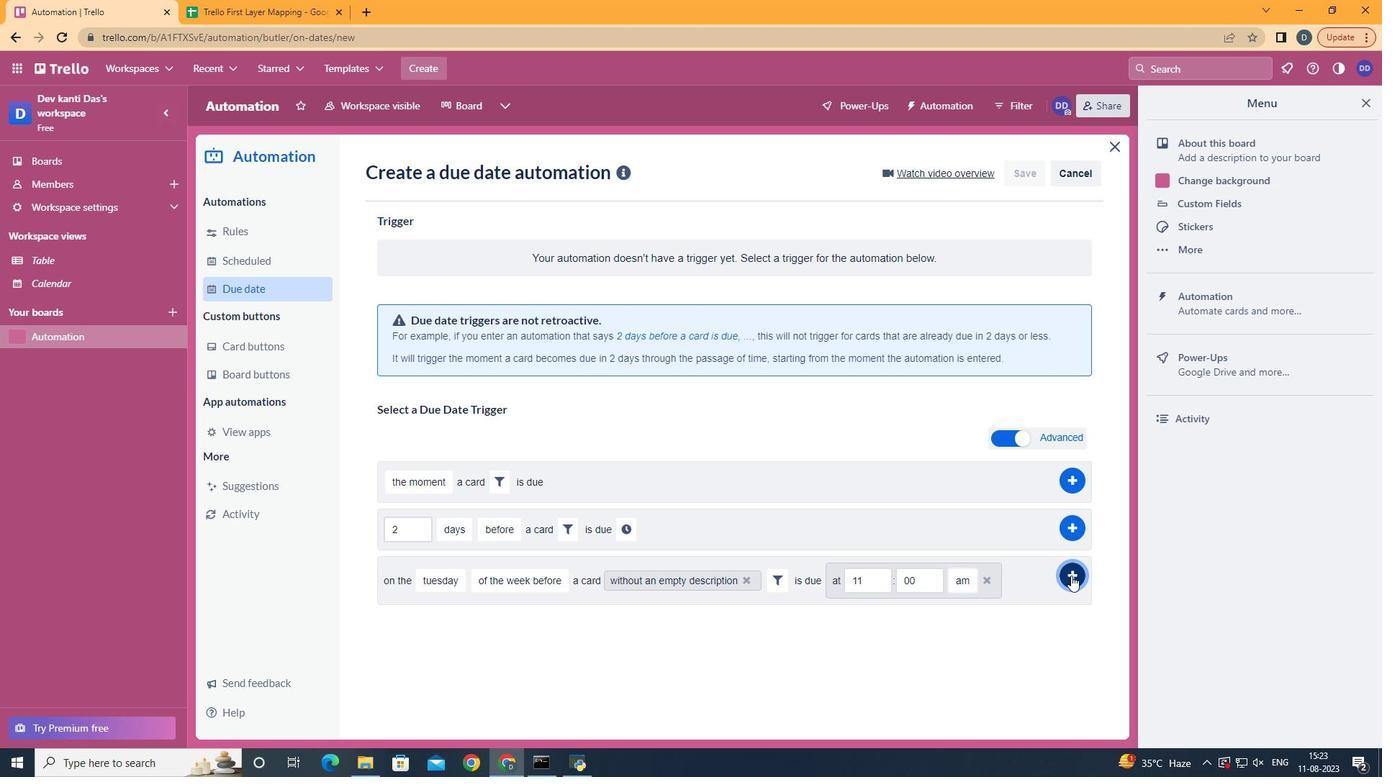 
Action: Mouse pressed left at (1071, 575)
Screenshot: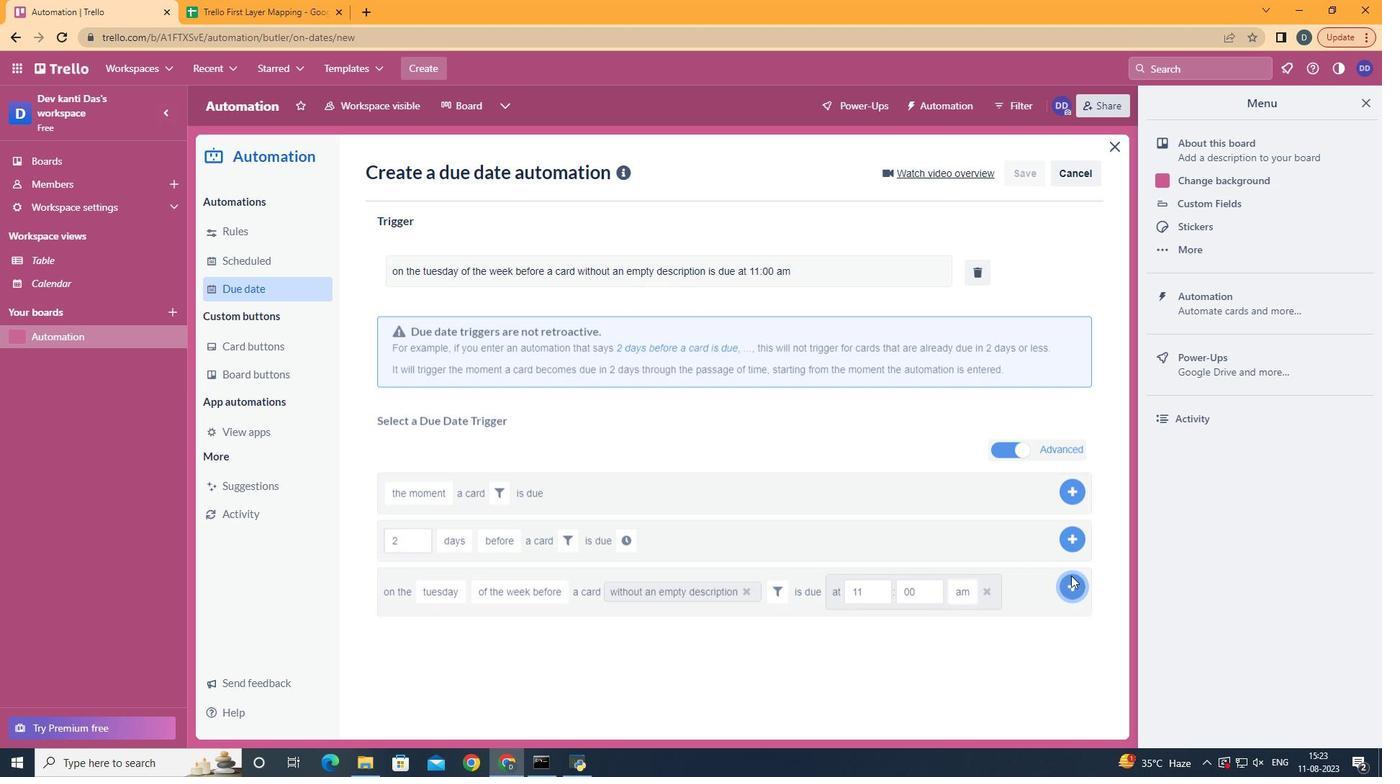 
